 Task: Search one way flight ticket for 5 adults, 1 child, 2 infants in seat and 1 infant on lap in business from Champaign/urbana/savoy: University Of Illinois - Willard Airport to Rock Springs: Southwest Wyoming Regional Airport (rock Springs Sweetwater County Airport) on 8-5-2023. Choice of flights is Delta. Number of bags: 1 carry on bag. Price is upto 86000. Outbound departure time preference is 13:45.
Action: Mouse moved to (268, 259)
Screenshot: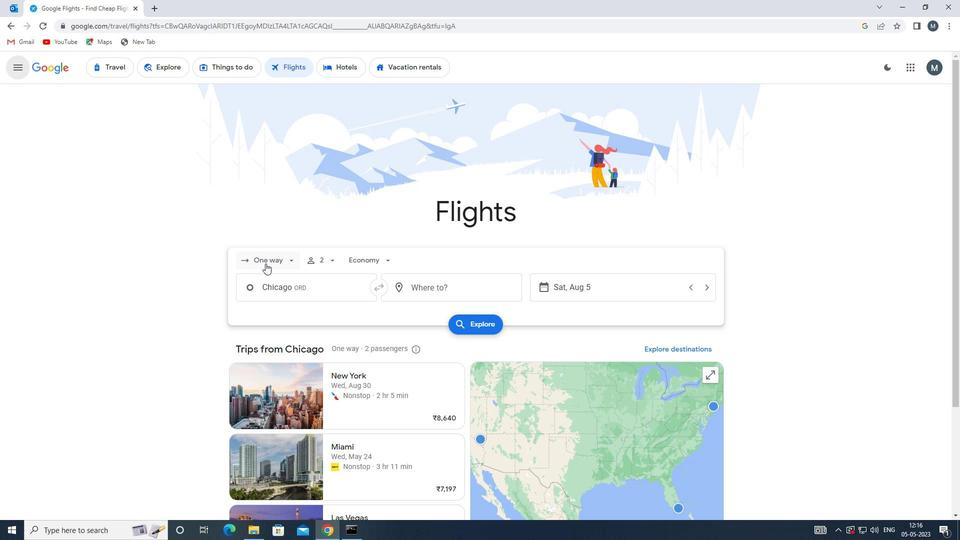 
Action: Mouse pressed left at (268, 259)
Screenshot: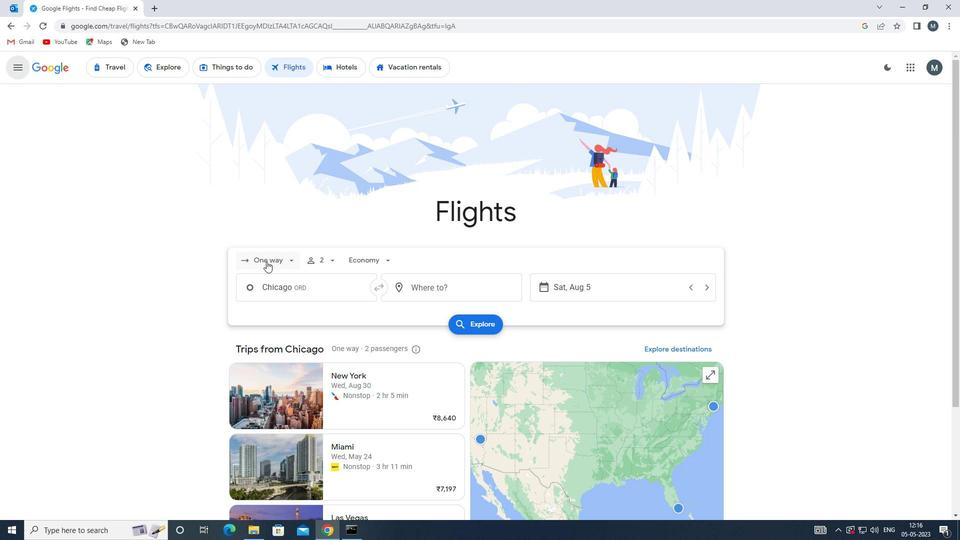 
Action: Mouse moved to (279, 305)
Screenshot: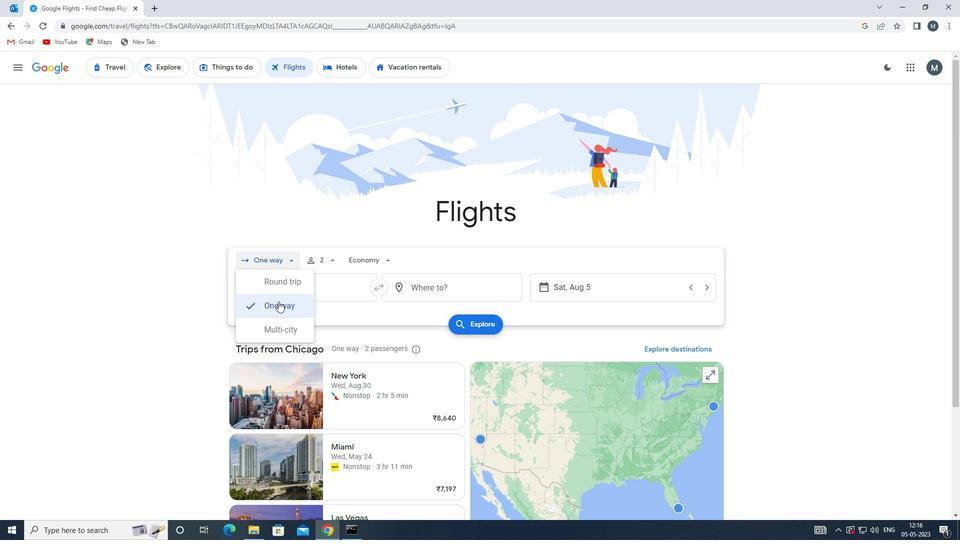 
Action: Mouse pressed left at (279, 305)
Screenshot: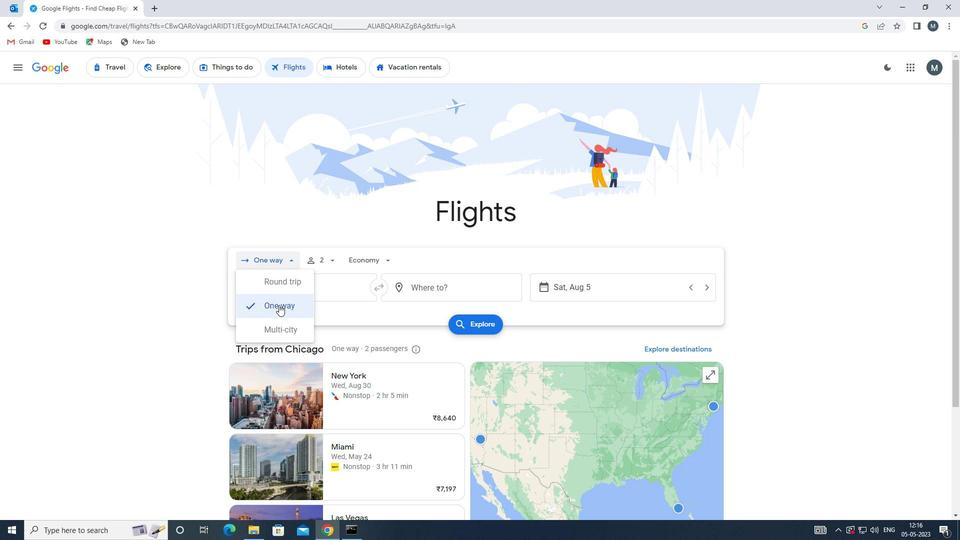 
Action: Mouse moved to (326, 259)
Screenshot: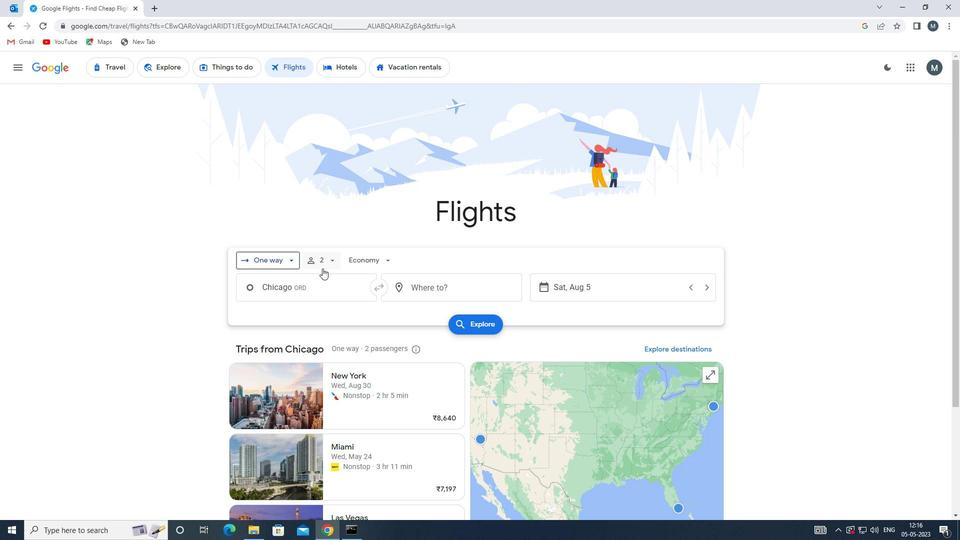 
Action: Mouse pressed left at (326, 259)
Screenshot: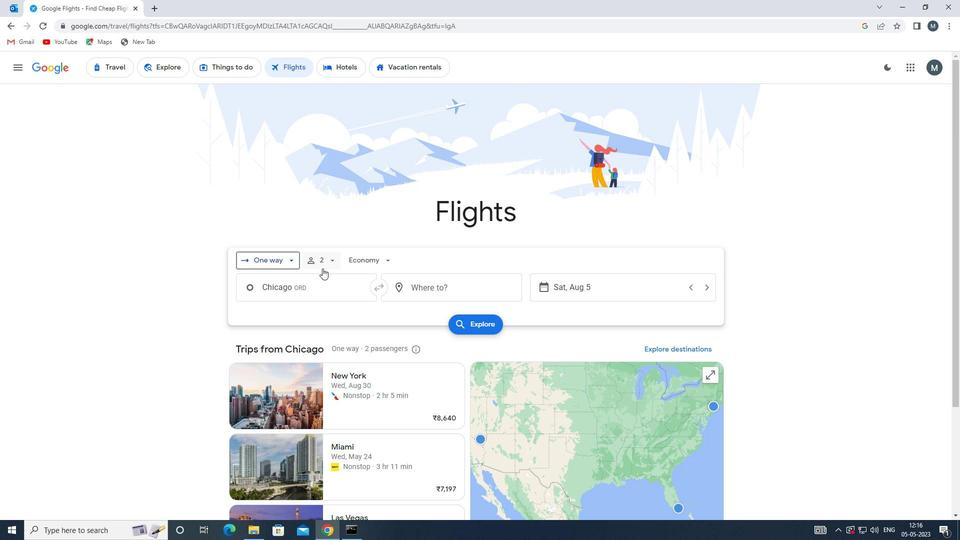 
Action: Mouse moved to (411, 285)
Screenshot: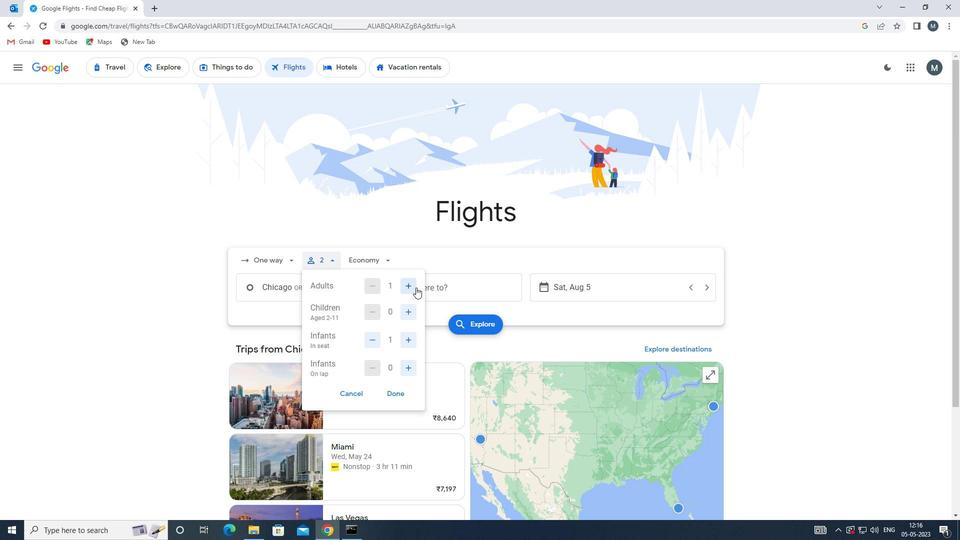 
Action: Mouse pressed left at (411, 285)
Screenshot: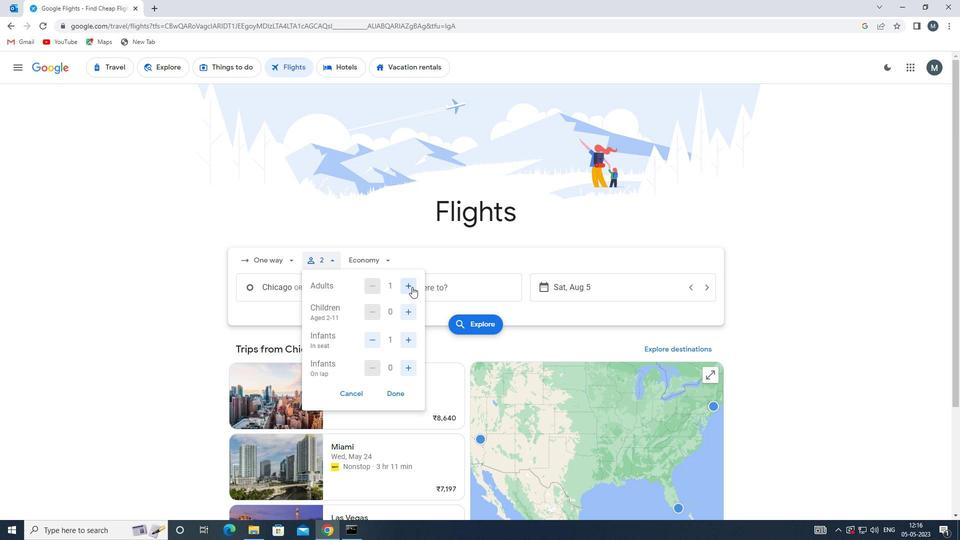 
Action: Mouse pressed left at (411, 285)
Screenshot: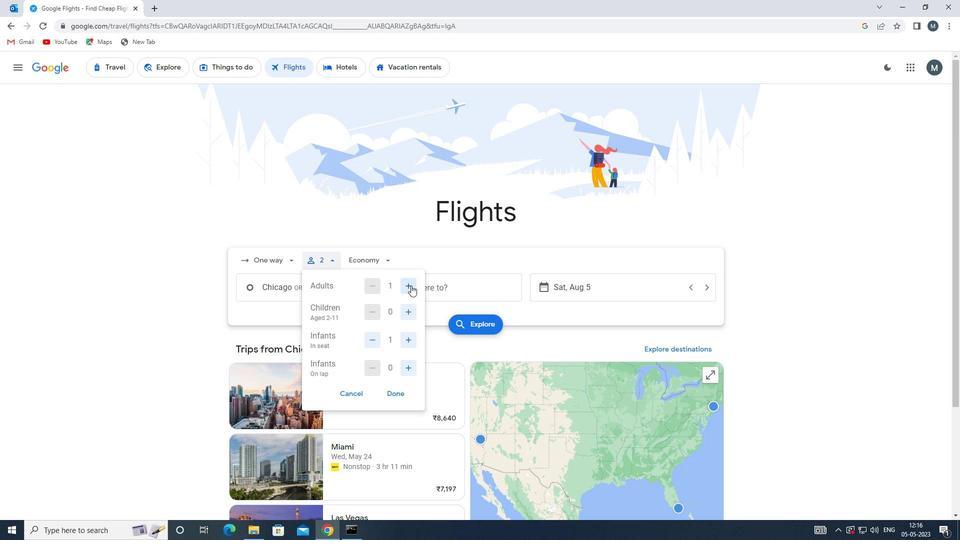 
Action: Mouse pressed left at (411, 285)
Screenshot: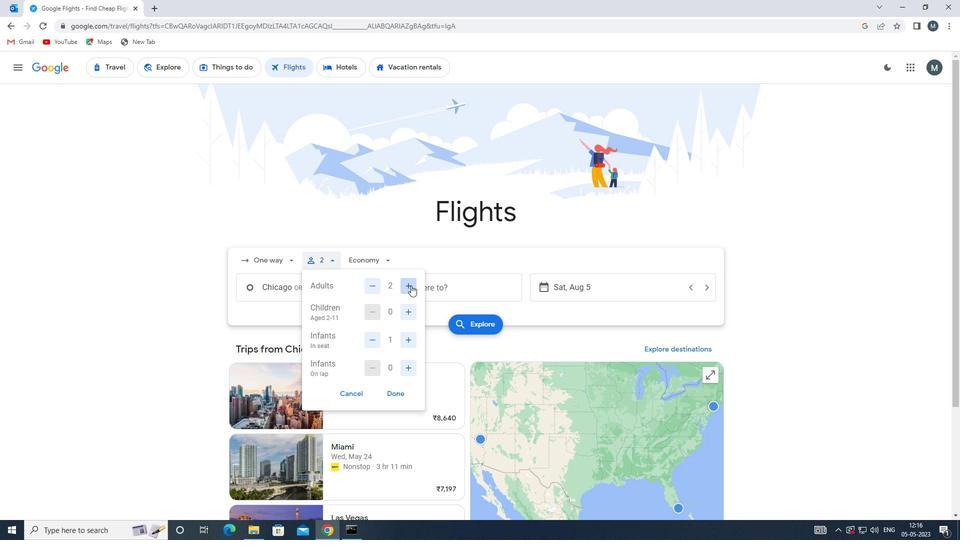 
Action: Mouse pressed left at (411, 285)
Screenshot: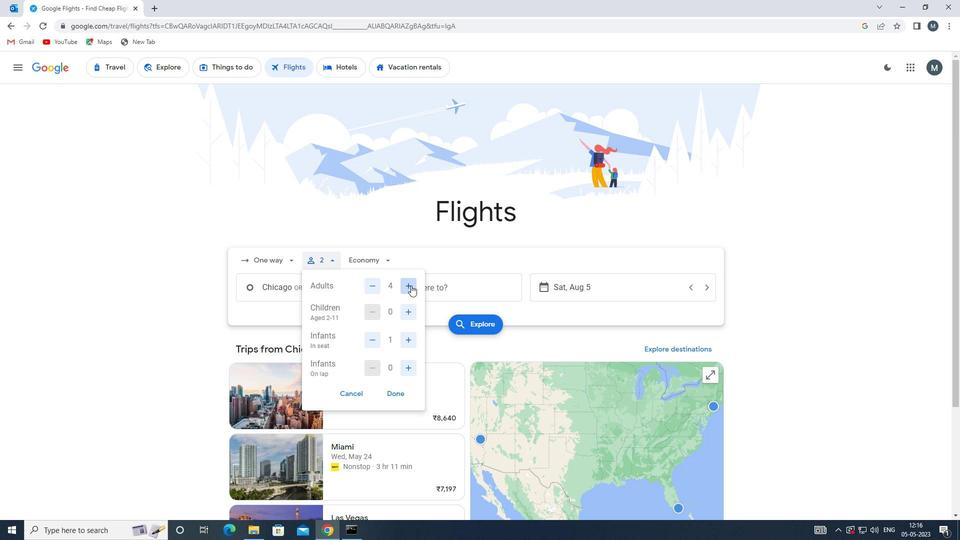 
Action: Mouse moved to (405, 313)
Screenshot: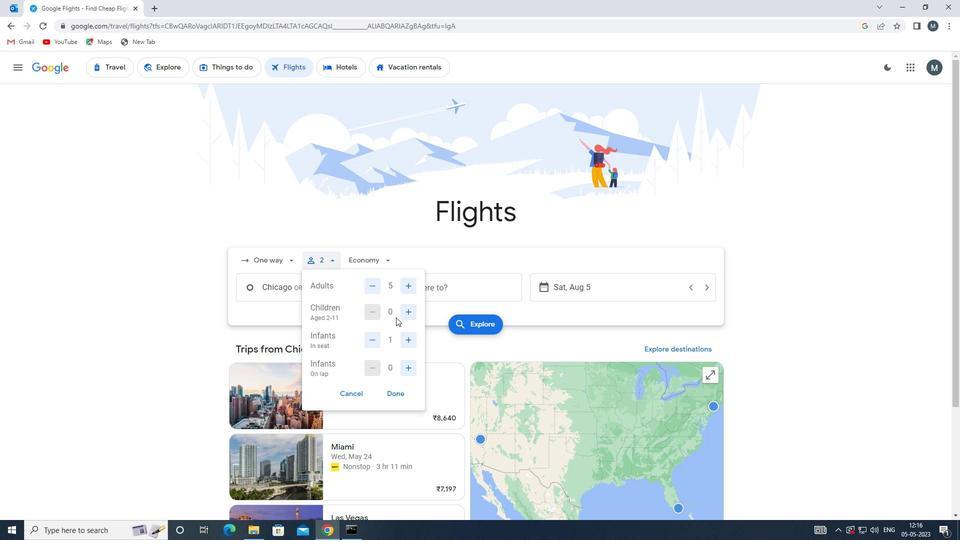 
Action: Mouse pressed left at (405, 313)
Screenshot: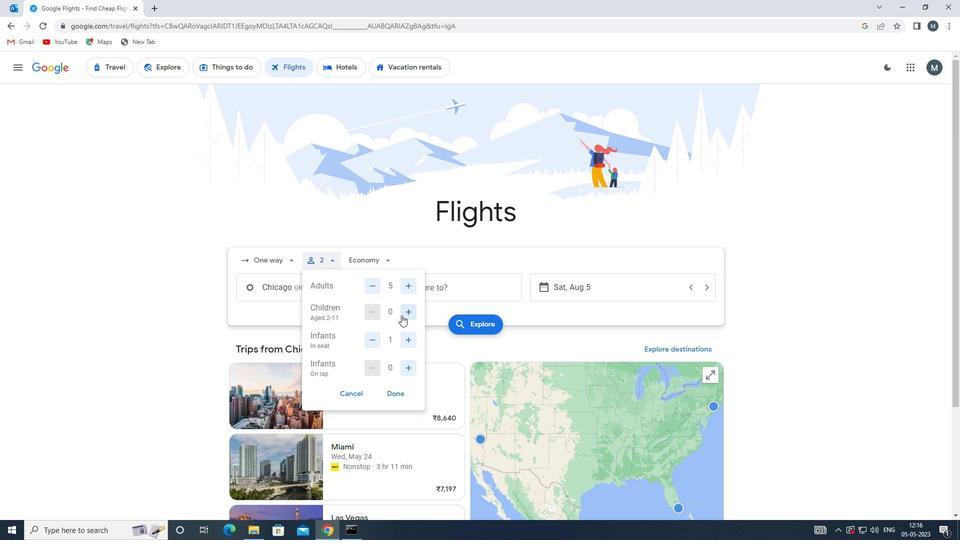 
Action: Mouse moved to (407, 339)
Screenshot: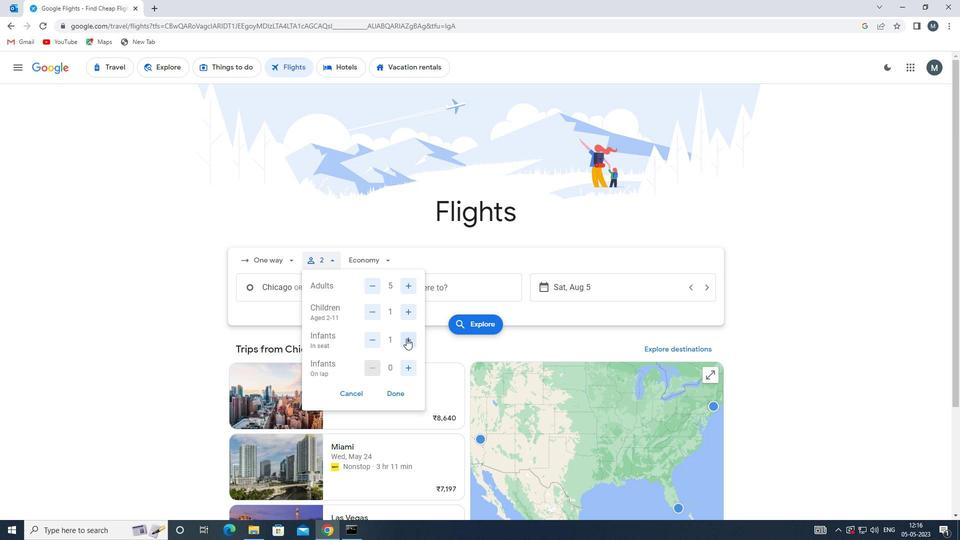 
Action: Mouse pressed left at (407, 339)
Screenshot: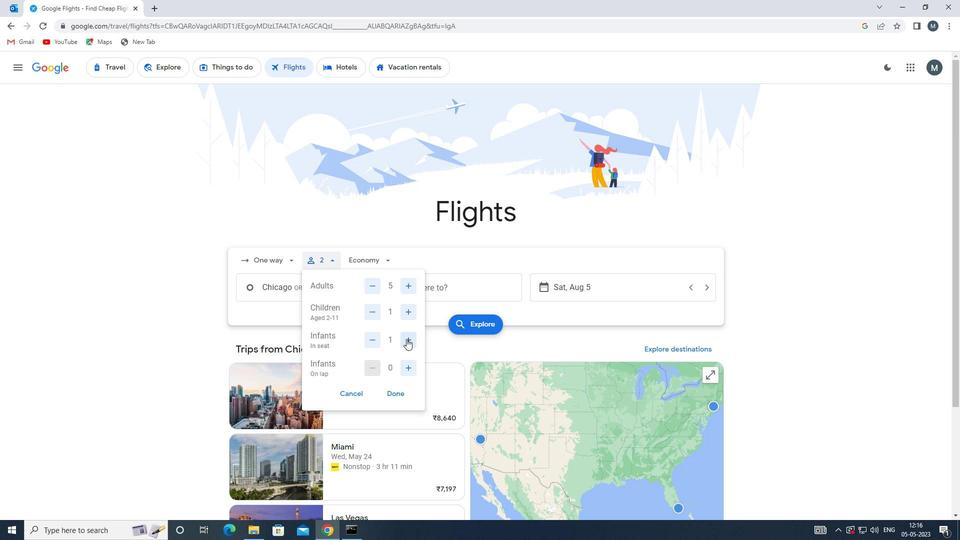 
Action: Mouse moved to (412, 371)
Screenshot: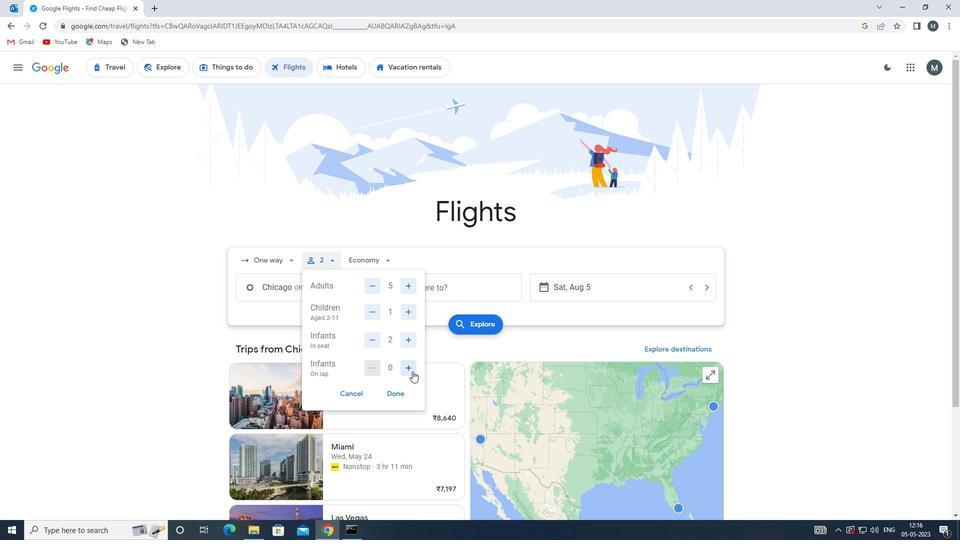 
Action: Mouse pressed left at (412, 371)
Screenshot: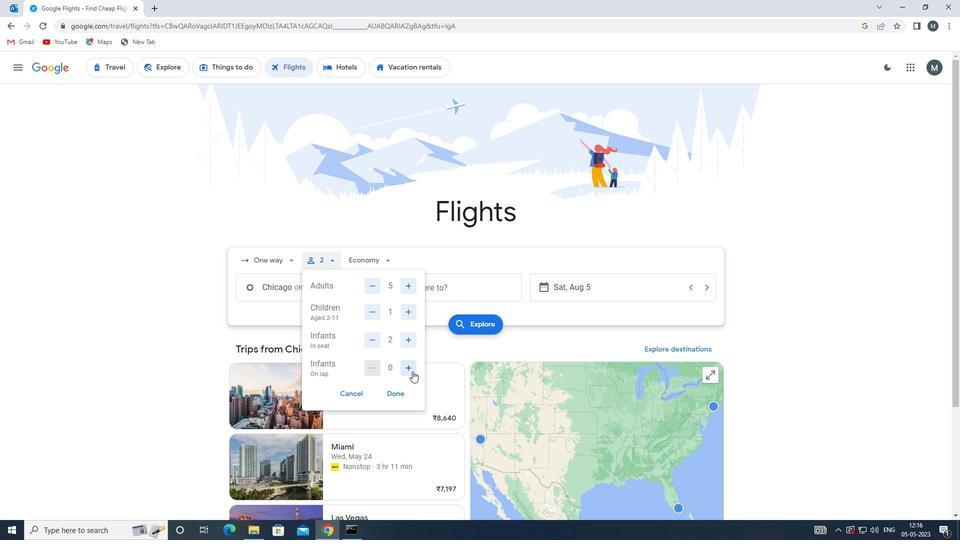 
Action: Mouse moved to (406, 392)
Screenshot: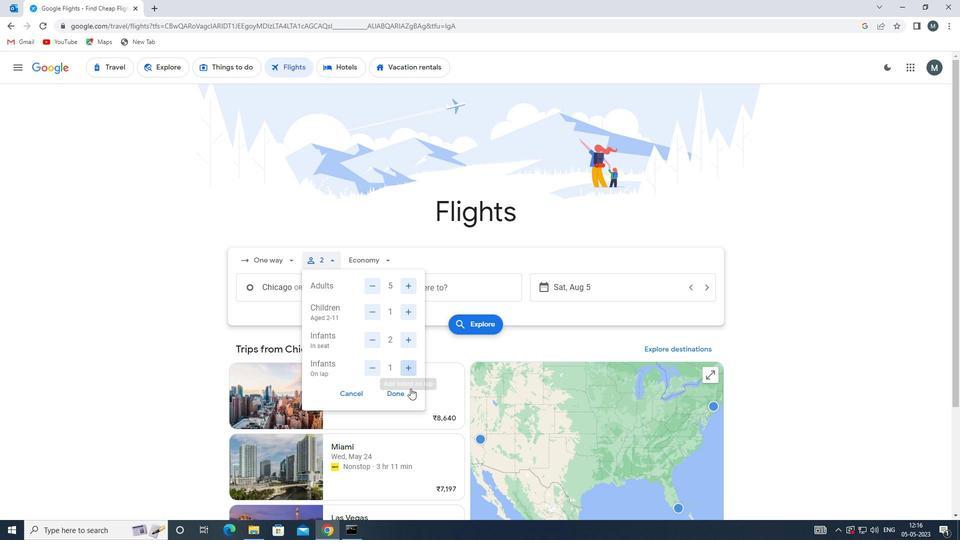 
Action: Mouse pressed left at (406, 392)
Screenshot: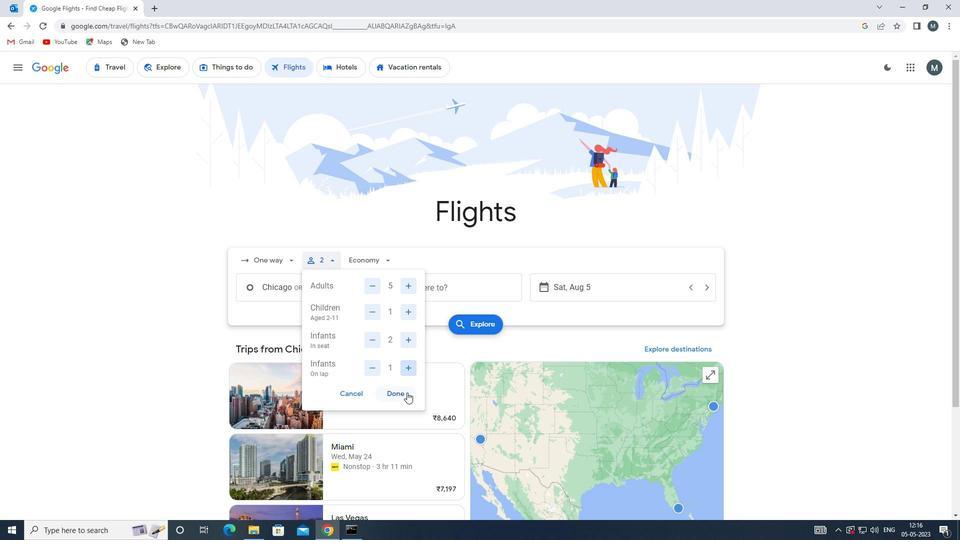 
Action: Mouse moved to (386, 264)
Screenshot: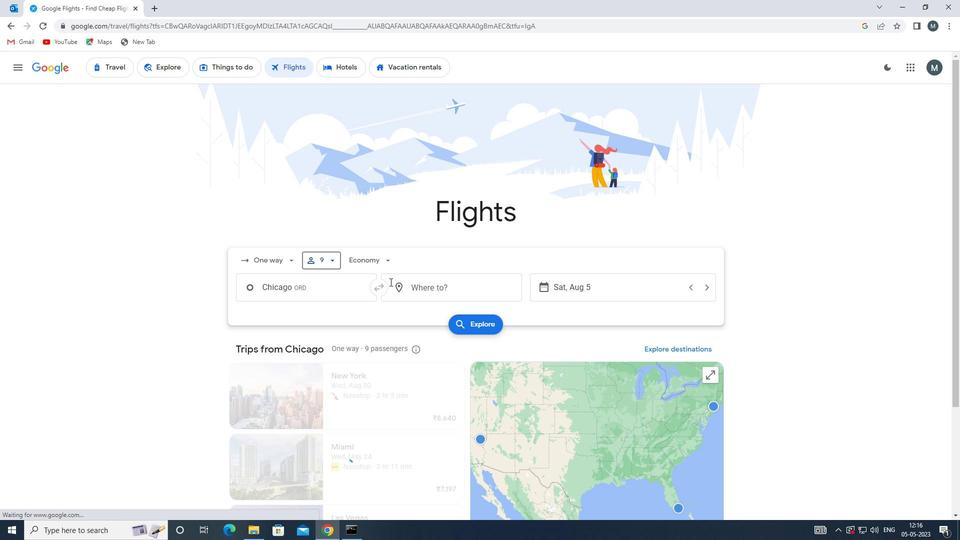
Action: Mouse pressed left at (386, 264)
Screenshot: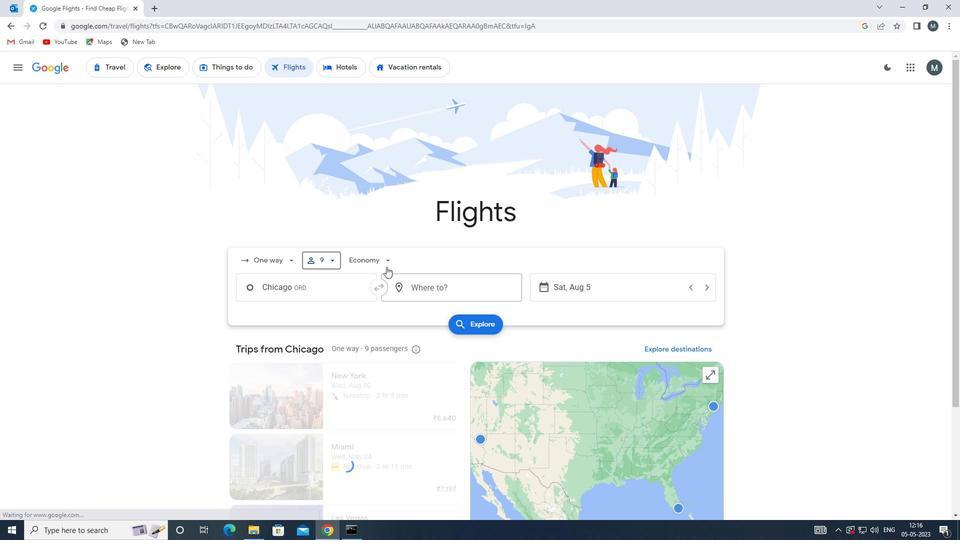 
Action: Mouse moved to (386, 325)
Screenshot: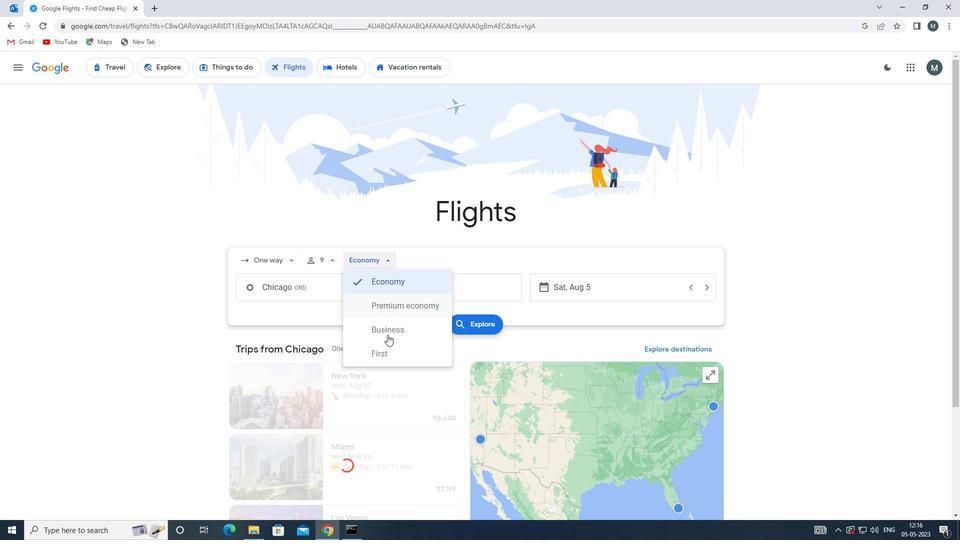
Action: Mouse pressed left at (386, 325)
Screenshot: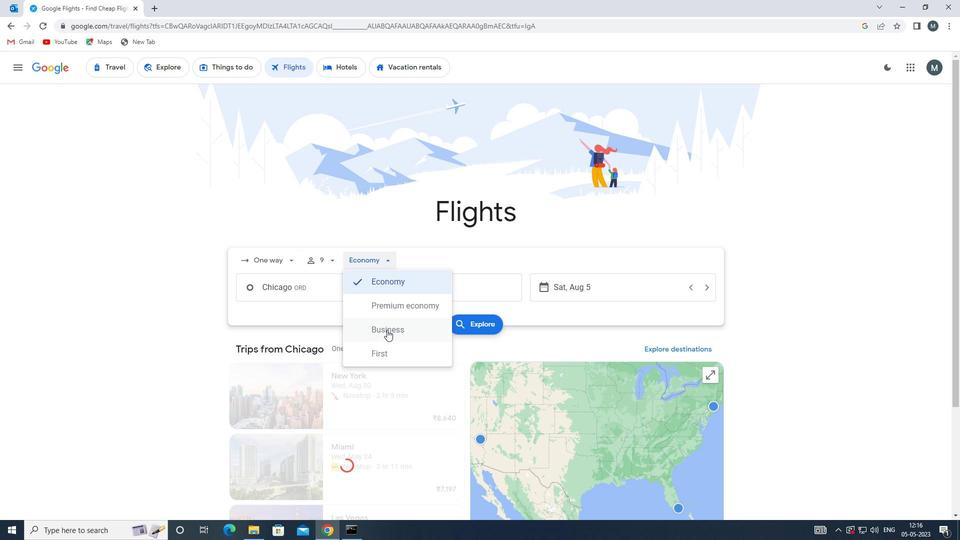 
Action: Mouse moved to (299, 295)
Screenshot: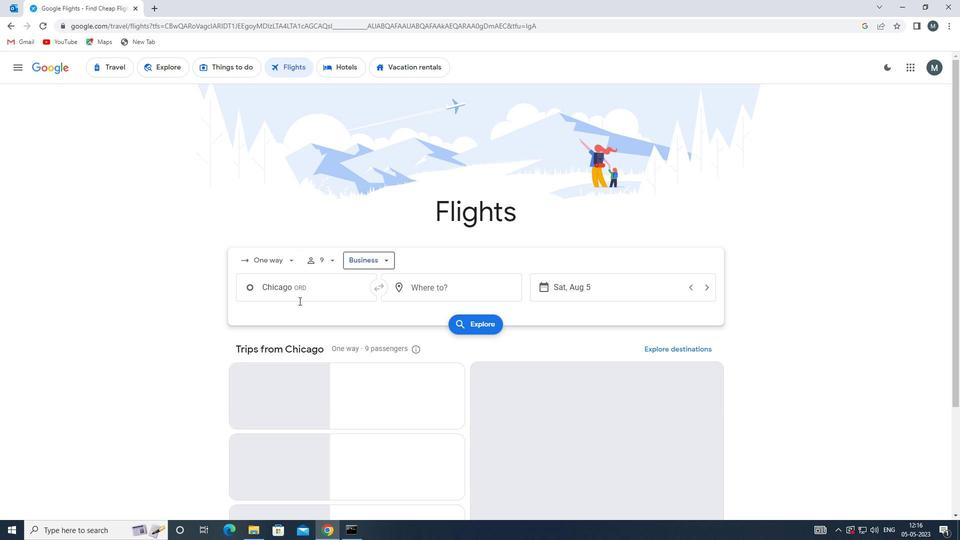 
Action: Mouse pressed left at (299, 295)
Screenshot: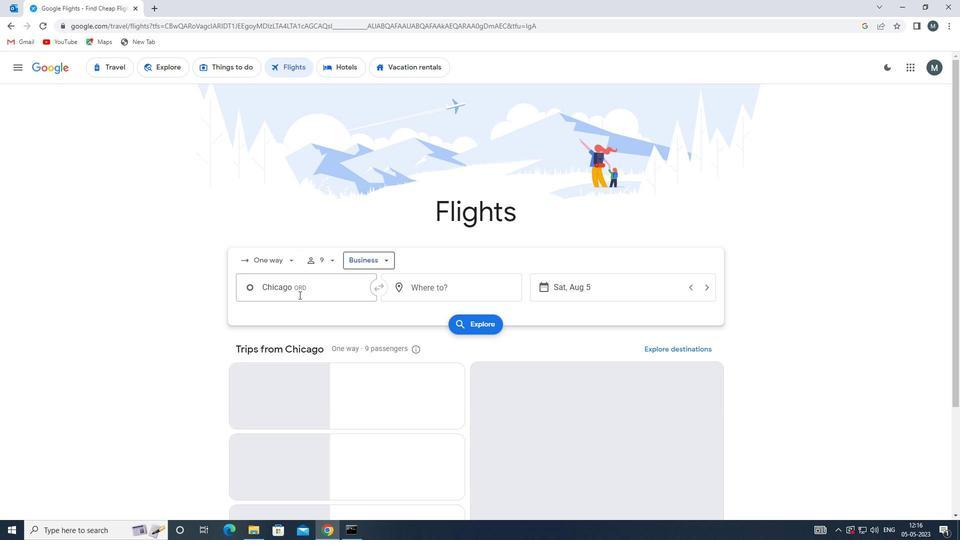 
Action: Mouse moved to (299, 295)
Screenshot: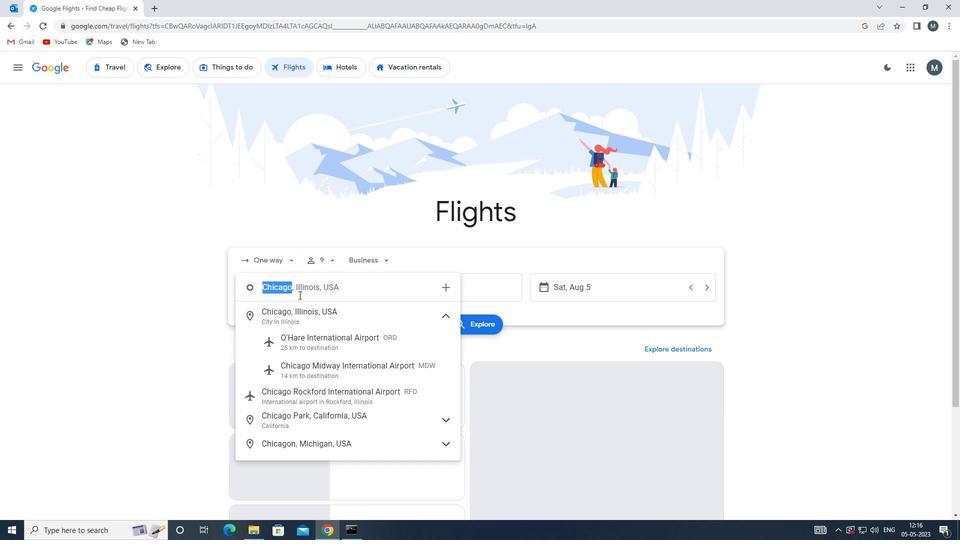 
Action: Key pressed opr<Key.backspace><Key.backspace>rd
Screenshot: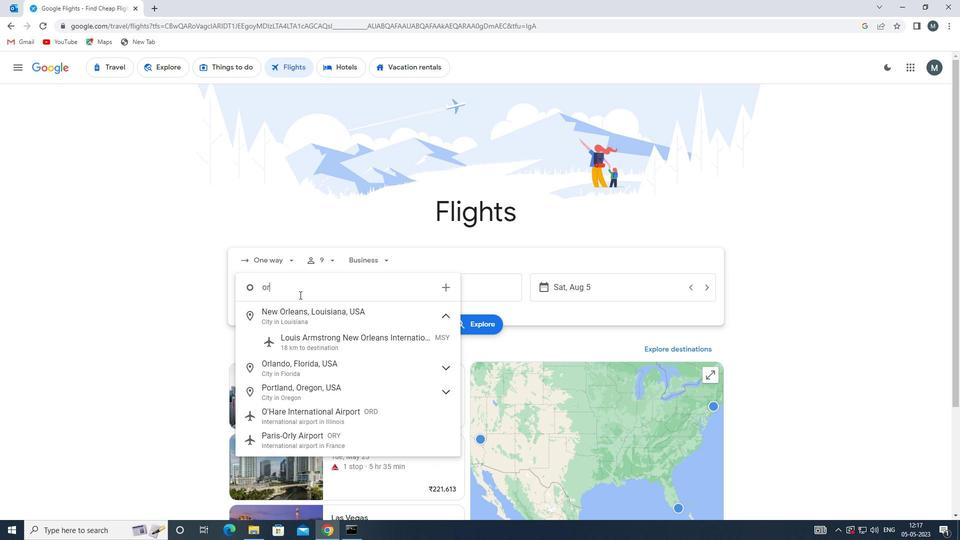 
Action: Mouse moved to (313, 314)
Screenshot: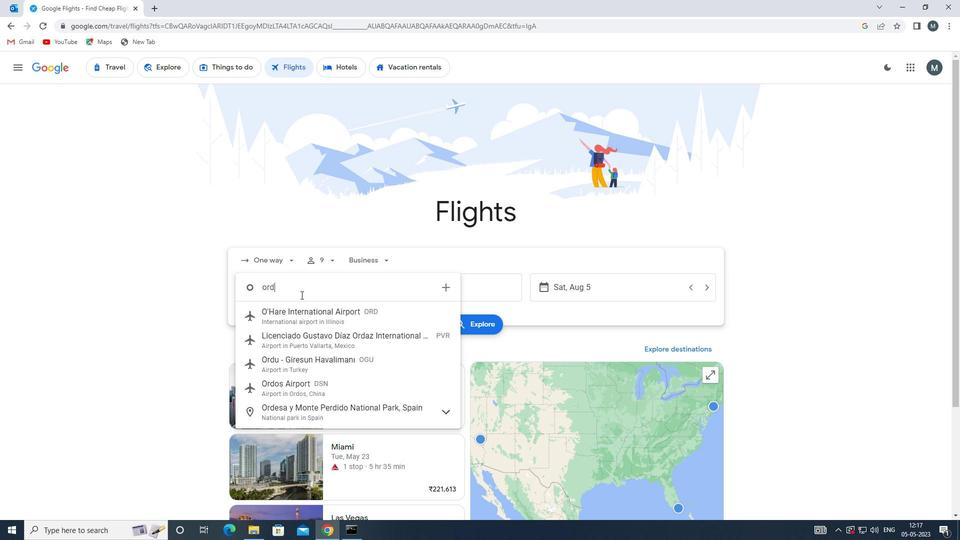 
Action: Mouse pressed left at (313, 314)
Screenshot: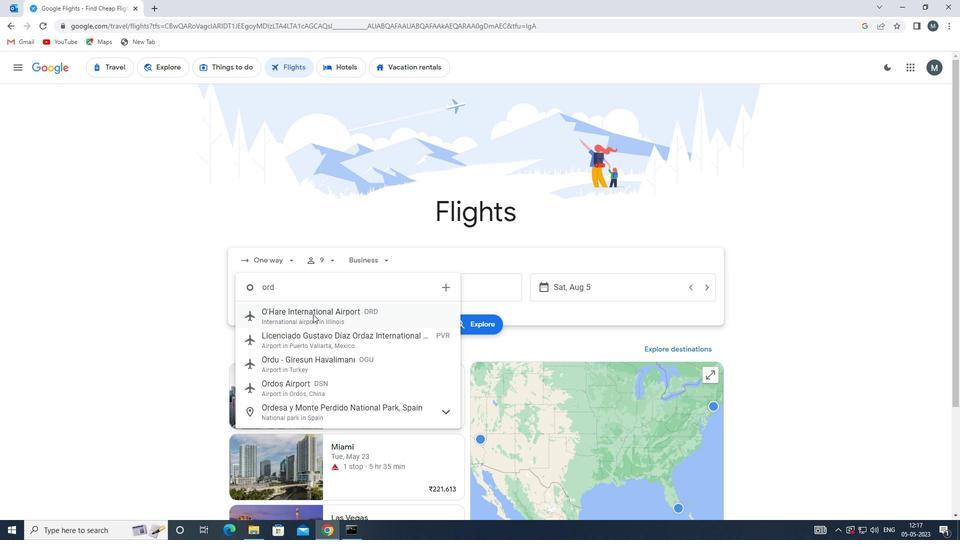 
Action: Mouse moved to (425, 289)
Screenshot: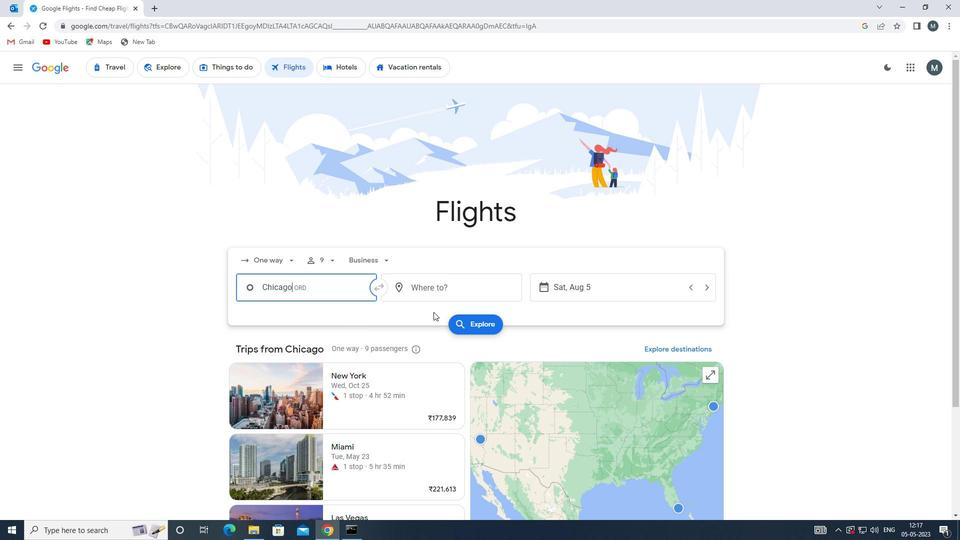 
Action: Mouse pressed left at (425, 289)
Screenshot: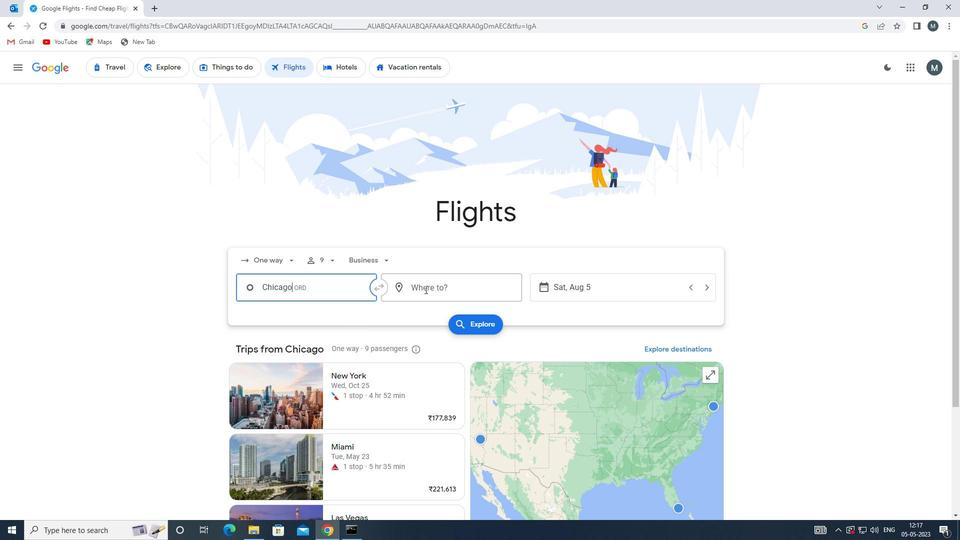 
Action: Mouse moved to (425, 289)
Screenshot: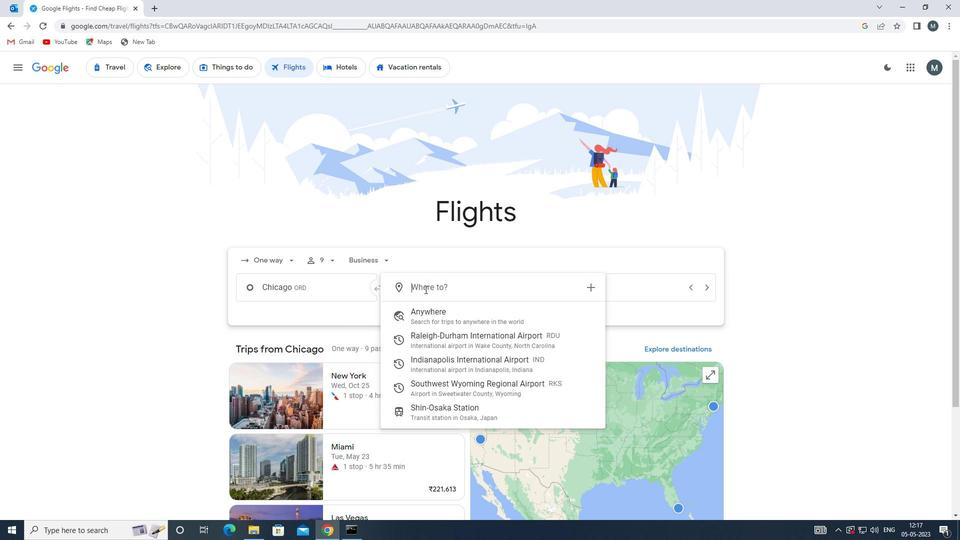 
Action: Key pressed r
Screenshot: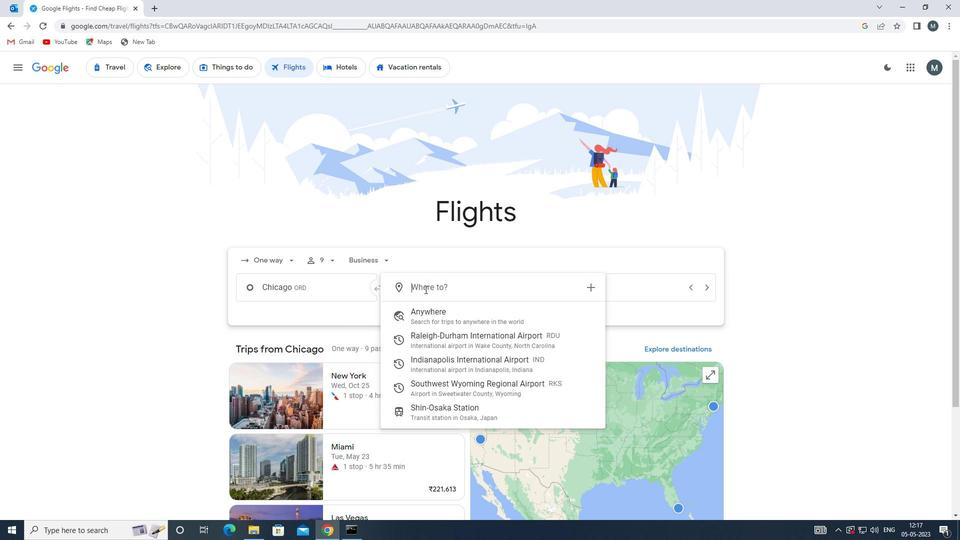 
Action: Mouse moved to (423, 290)
Screenshot: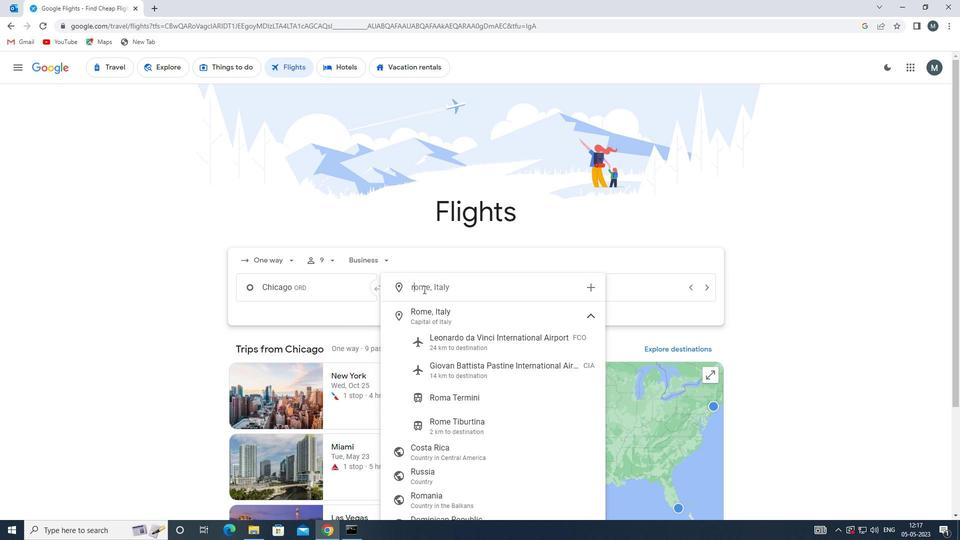 
Action: Key pressed k
Screenshot: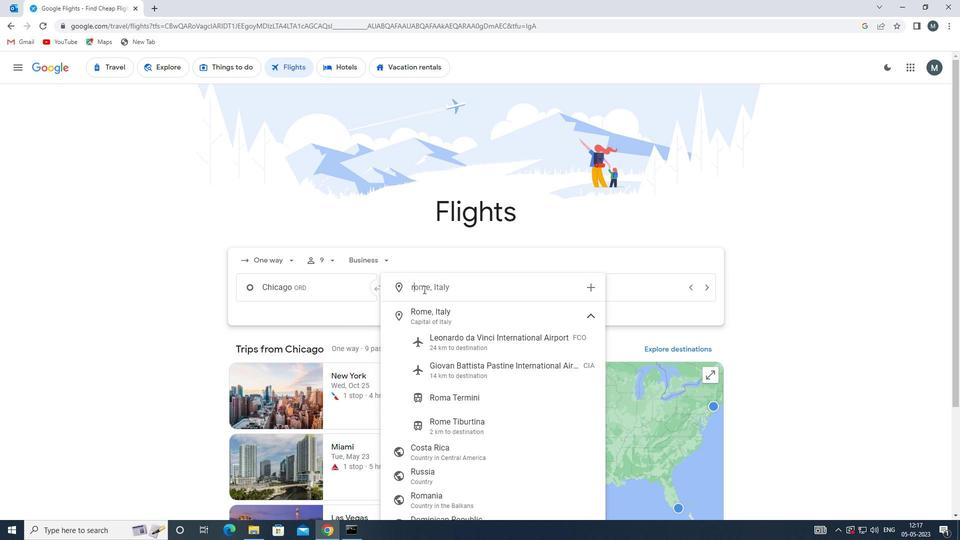 
Action: Mouse moved to (421, 291)
Screenshot: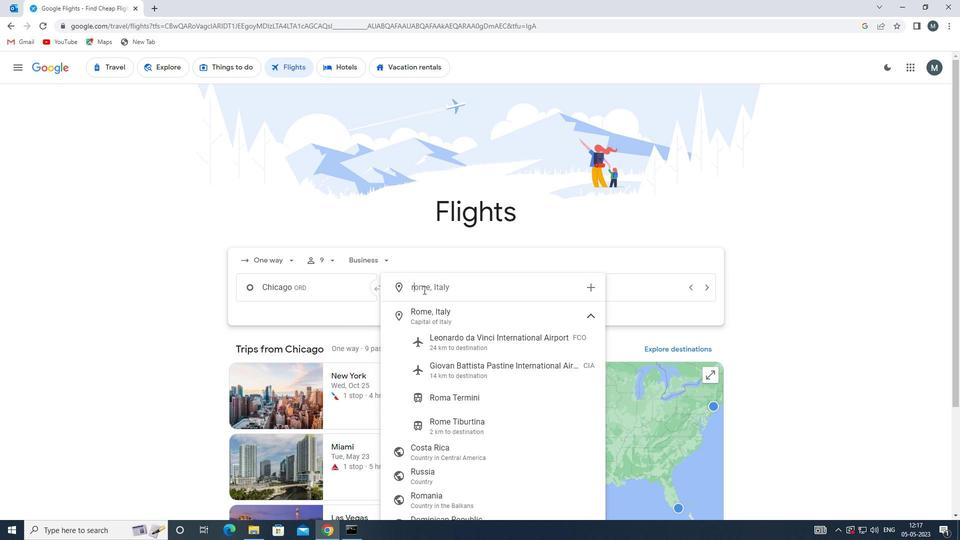
Action: Key pressed s
Screenshot: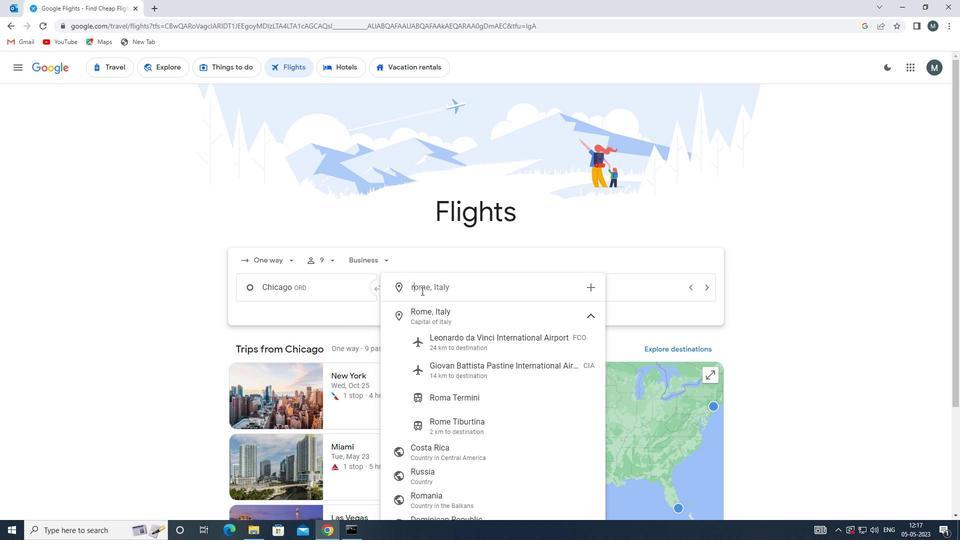 
Action: Mouse moved to (462, 315)
Screenshot: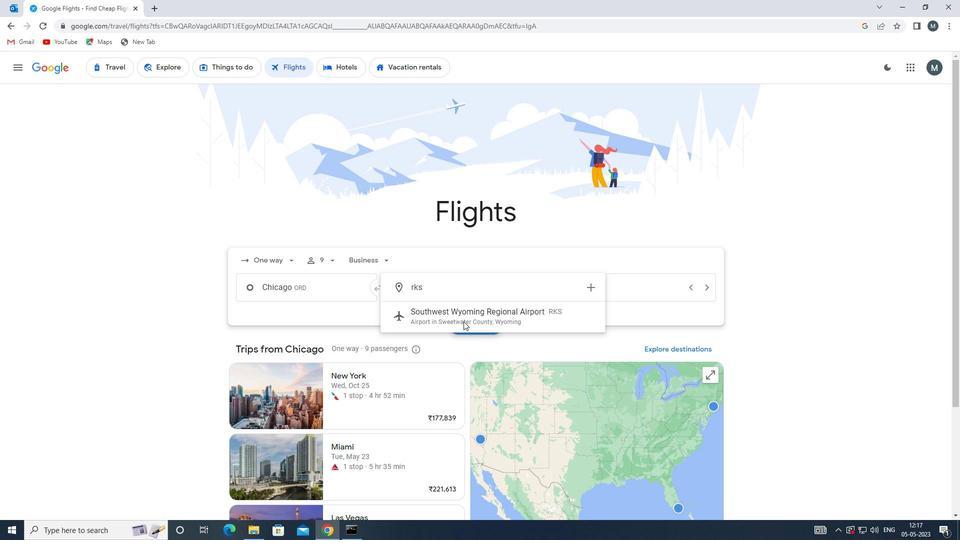 
Action: Mouse pressed left at (462, 315)
Screenshot: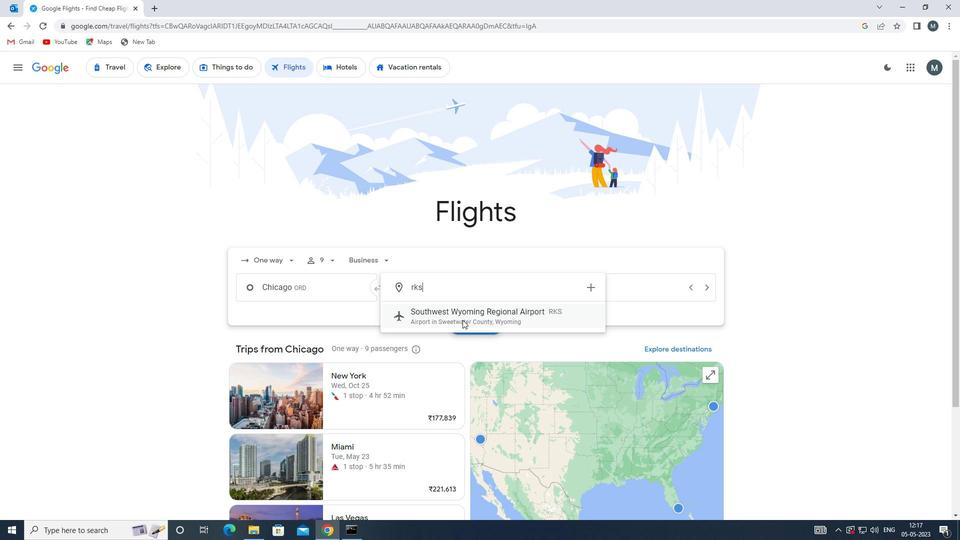 
Action: Mouse moved to (553, 290)
Screenshot: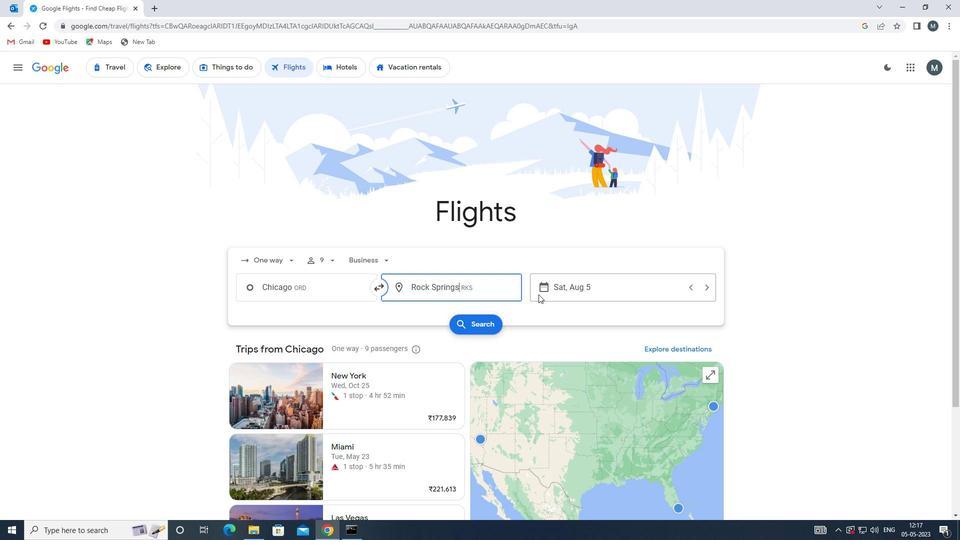 
Action: Mouse pressed left at (553, 290)
Screenshot: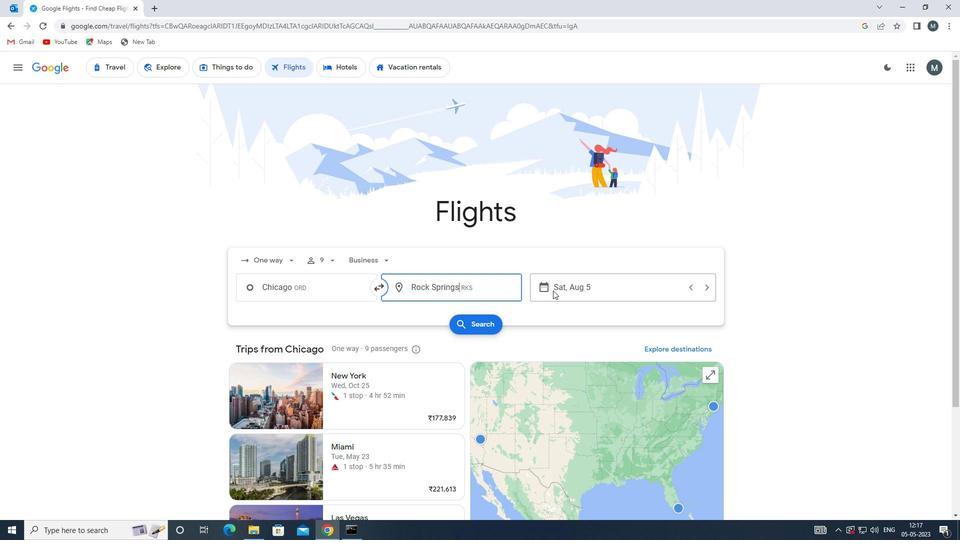 
Action: Mouse moved to (503, 337)
Screenshot: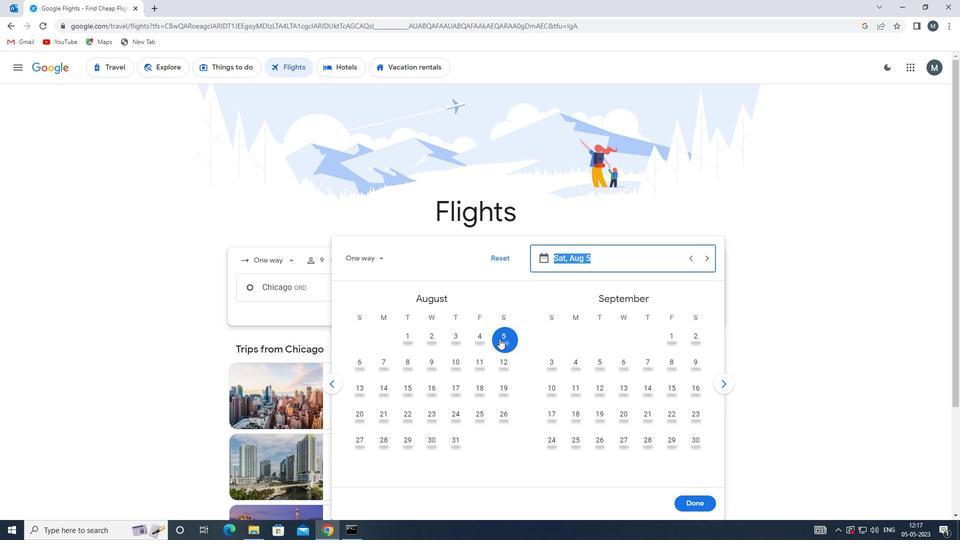 
Action: Mouse pressed left at (503, 337)
Screenshot: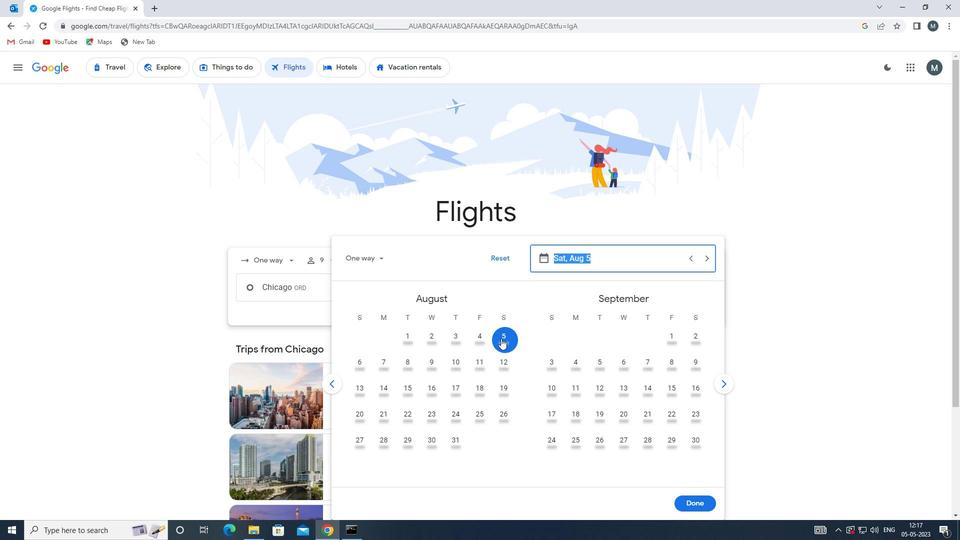 
Action: Mouse moved to (700, 505)
Screenshot: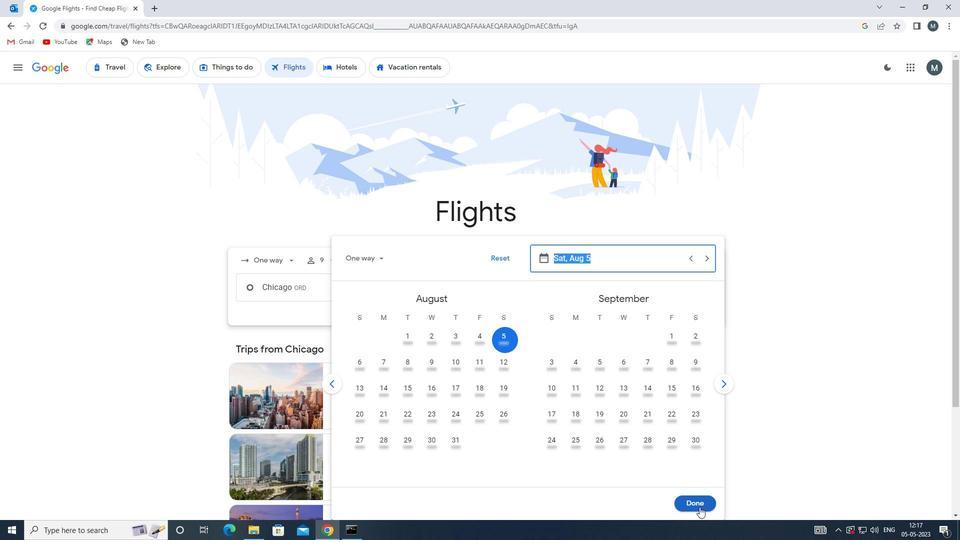 
Action: Mouse pressed left at (700, 505)
Screenshot: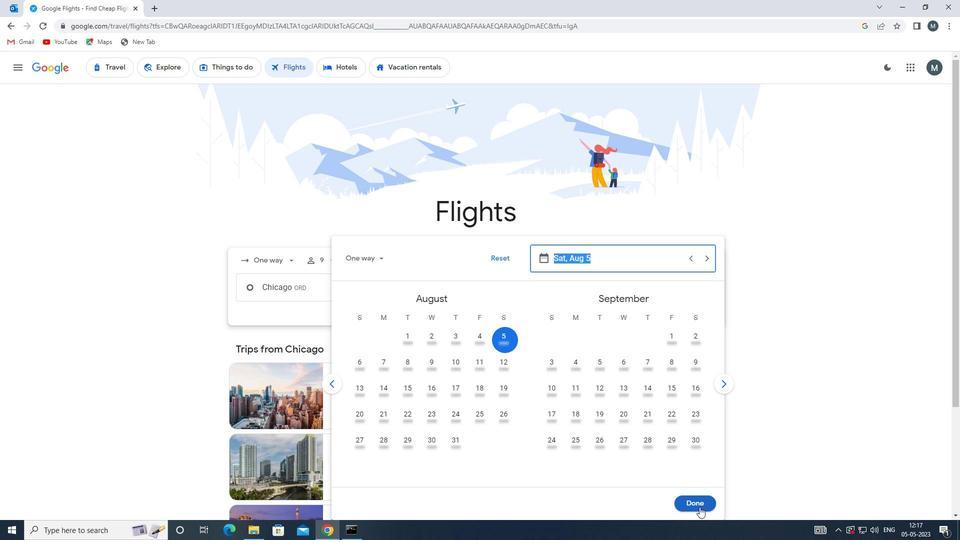 
Action: Mouse moved to (474, 323)
Screenshot: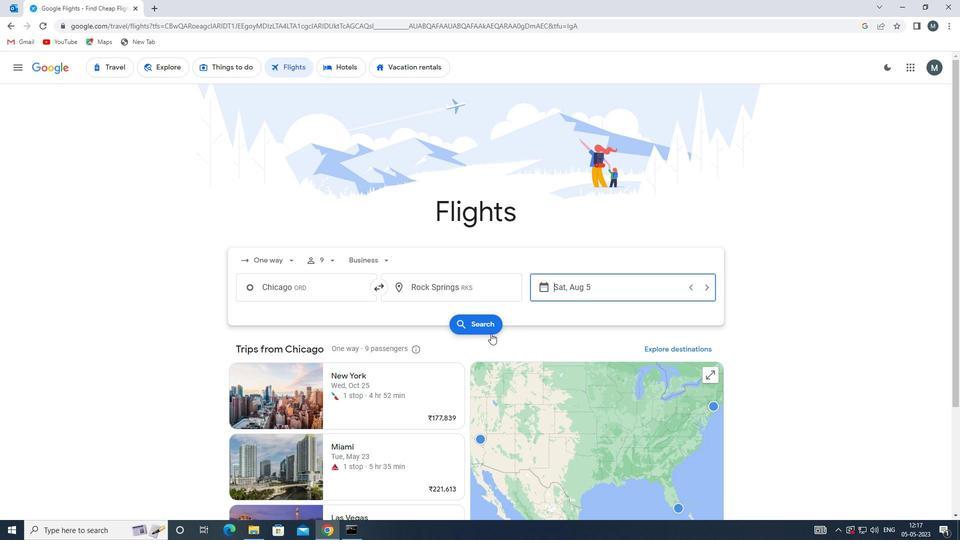 
Action: Mouse pressed left at (474, 323)
Screenshot: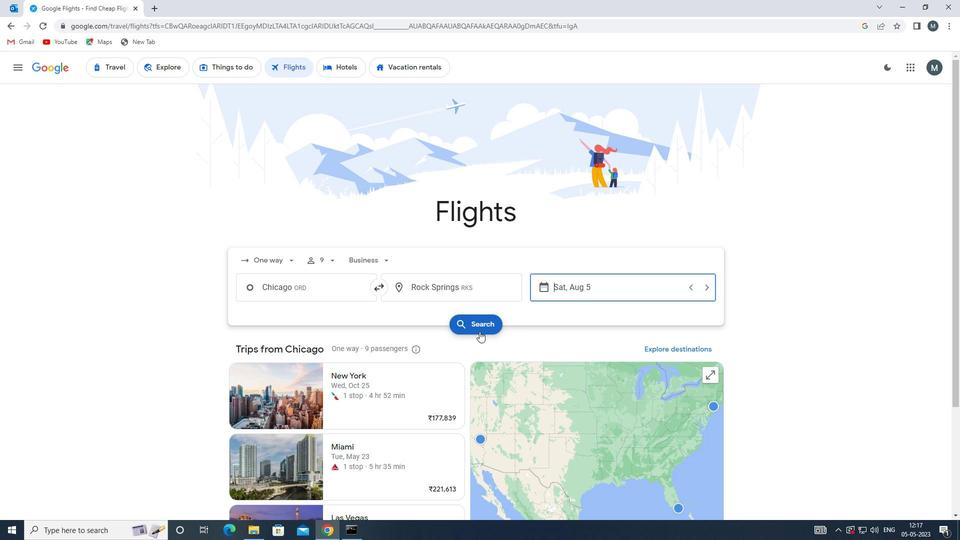 
Action: Mouse moved to (269, 156)
Screenshot: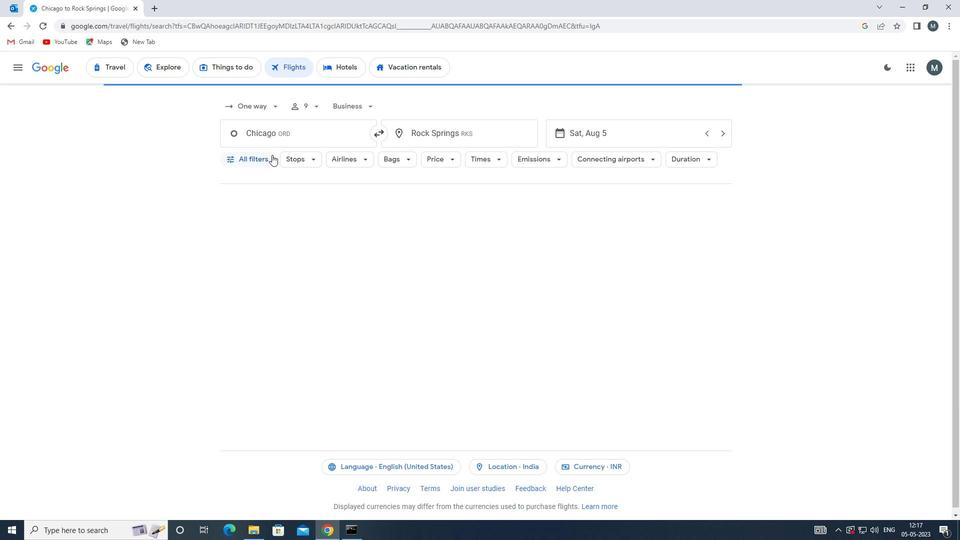 
Action: Mouse pressed left at (269, 156)
Screenshot: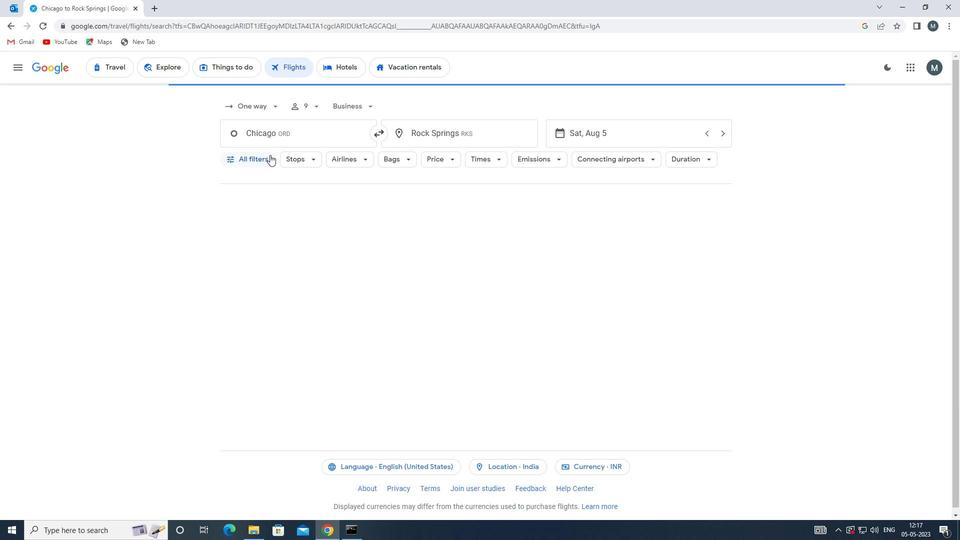 
Action: Mouse moved to (298, 286)
Screenshot: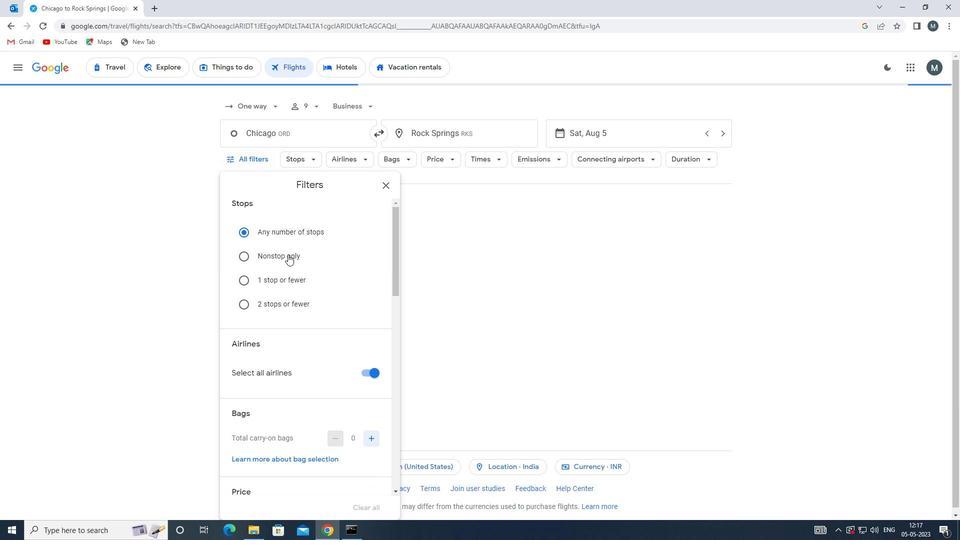
Action: Mouse scrolled (298, 285) with delta (0, 0)
Screenshot: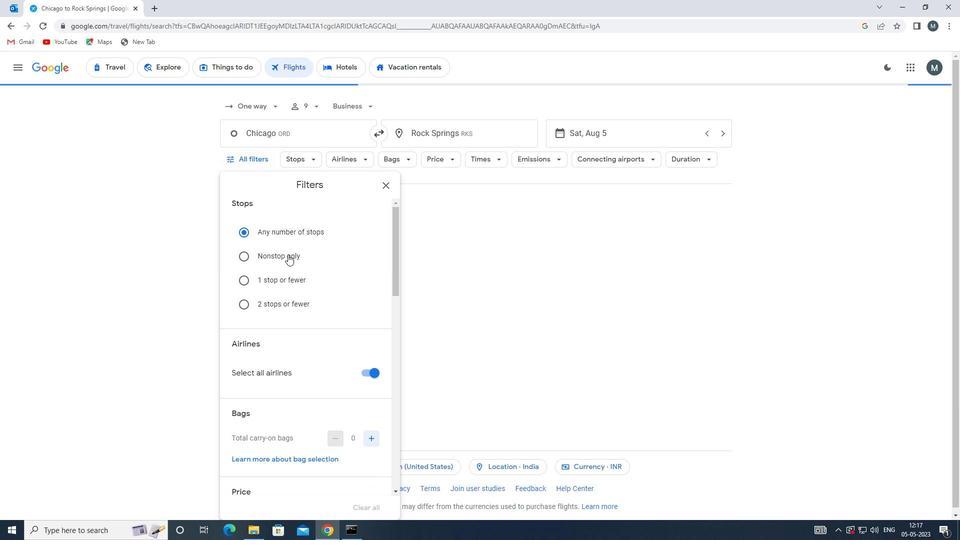 
Action: Mouse moved to (298, 287)
Screenshot: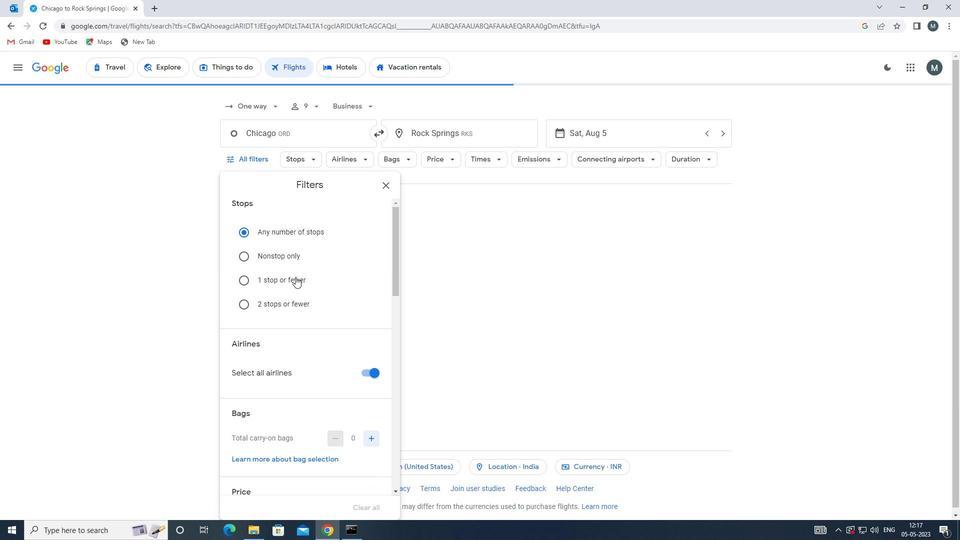 
Action: Mouse scrolled (298, 286) with delta (0, 0)
Screenshot: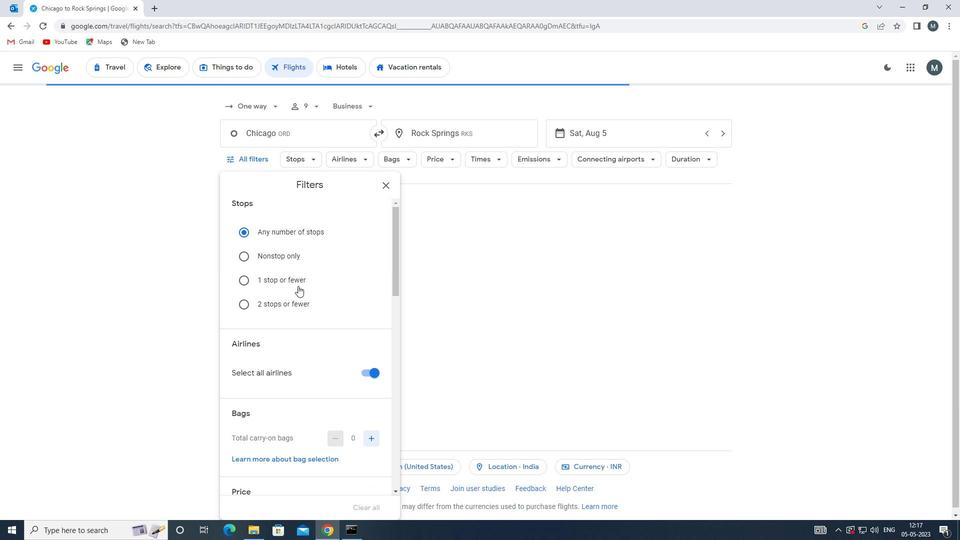 
Action: Mouse moved to (373, 271)
Screenshot: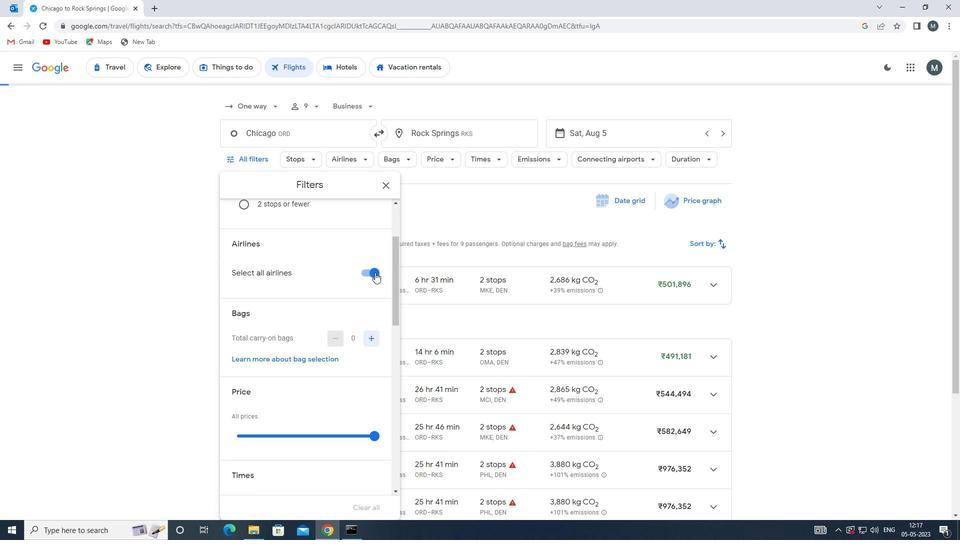 
Action: Mouse pressed left at (373, 271)
Screenshot: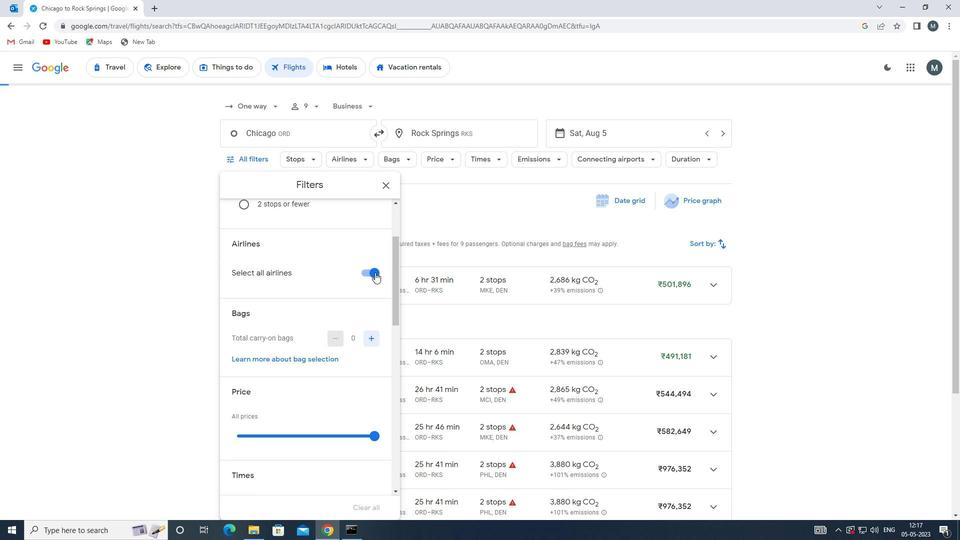 
Action: Mouse moved to (308, 306)
Screenshot: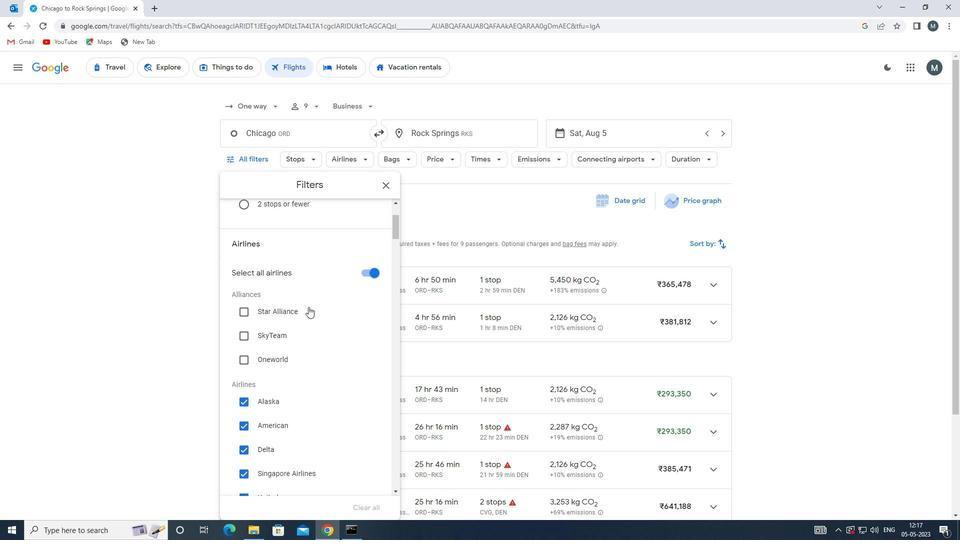 
Action: Mouse scrolled (308, 305) with delta (0, 0)
Screenshot: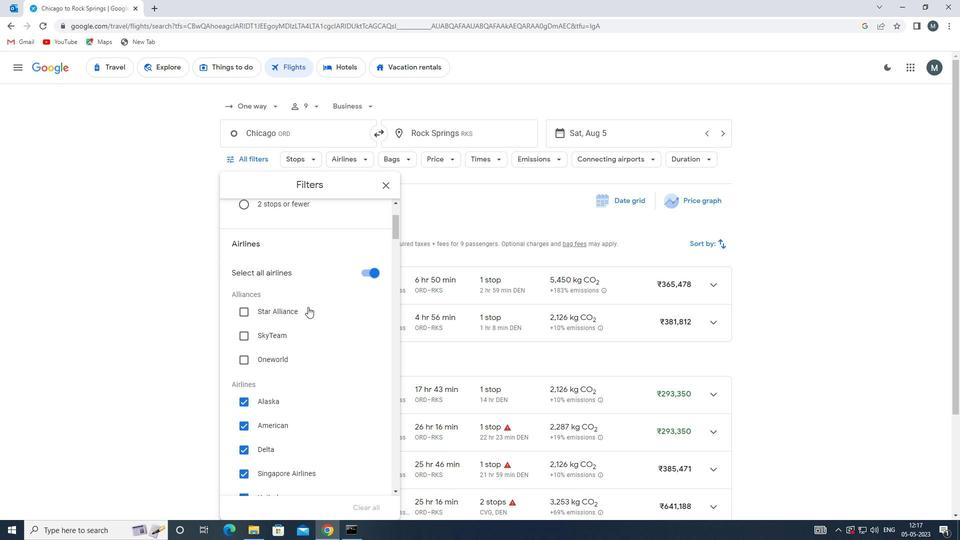 
Action: Mouse scrolled (308, 305) with delta (0, 0)
Screenshot: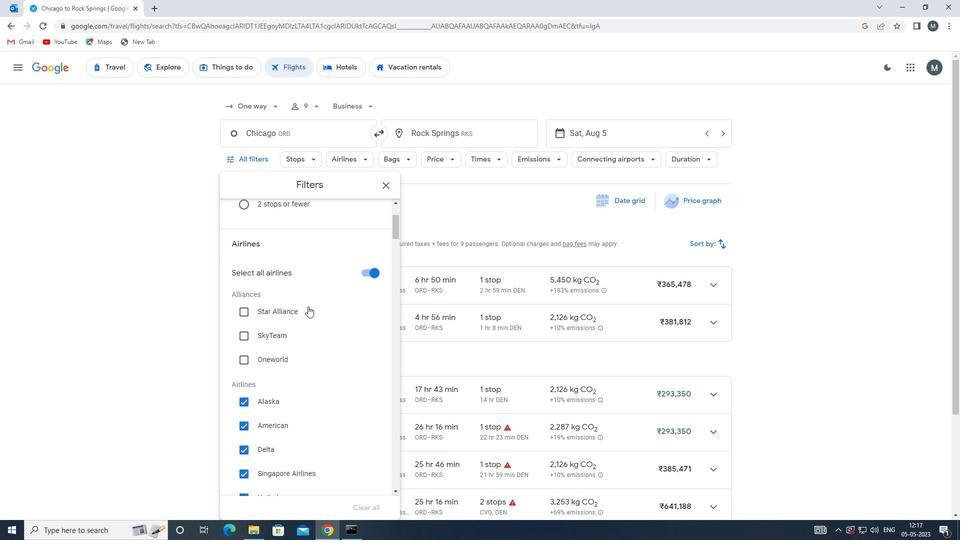 
Action: Mouse scrolled (308, 306) with delta (0, 0)
Screenshot: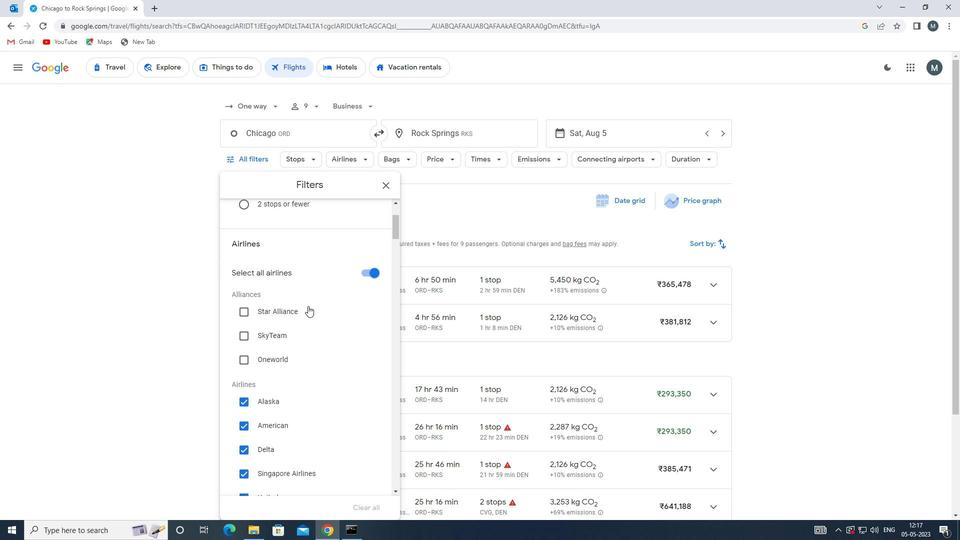 
Action: Mouse moved to (308, 304)
Screenshot: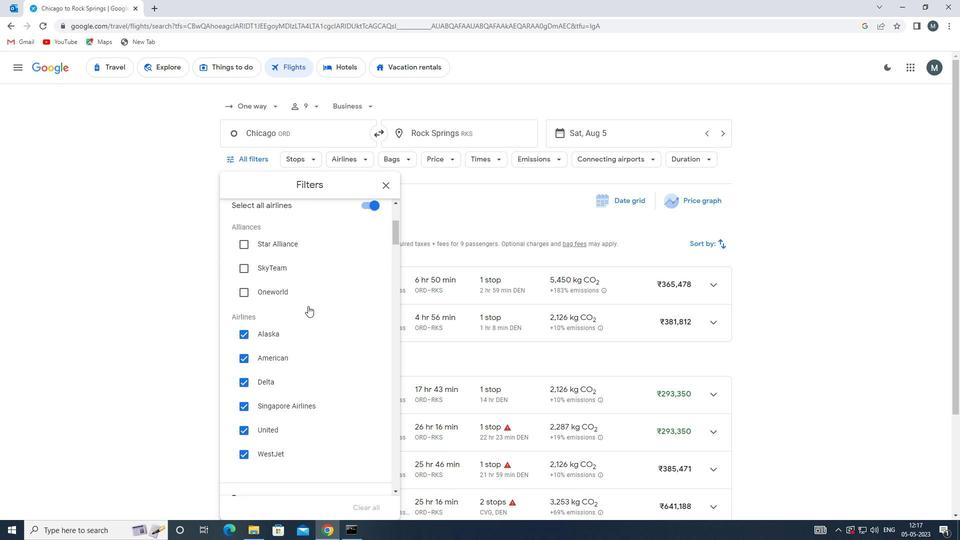 
Action: Mouse scrolled (308, 305) with delta (0, 0)
Screenshot: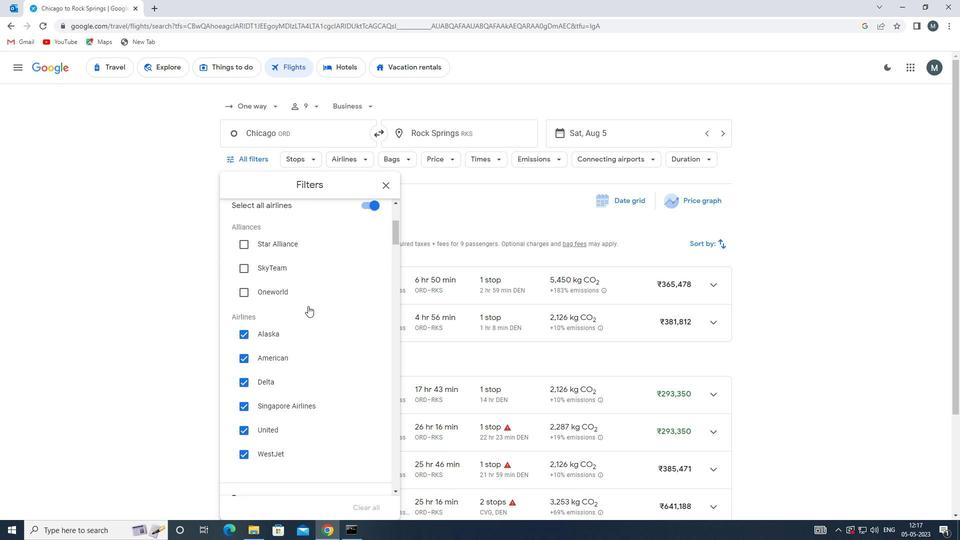 
Action: Mouse moved to (307, 303)
Screenshot: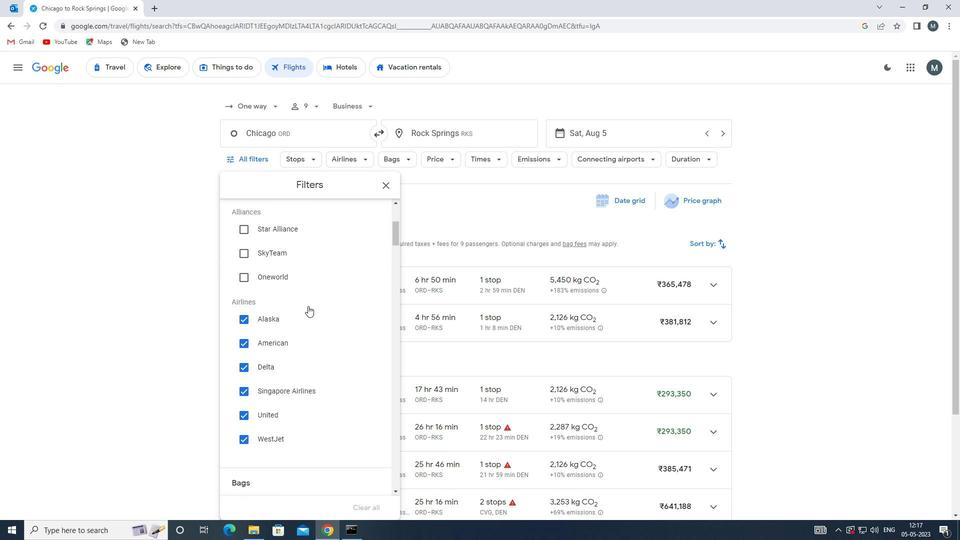 
Action: Mouse scrolled (307, 304) with delta (0, 0)
Screenshot: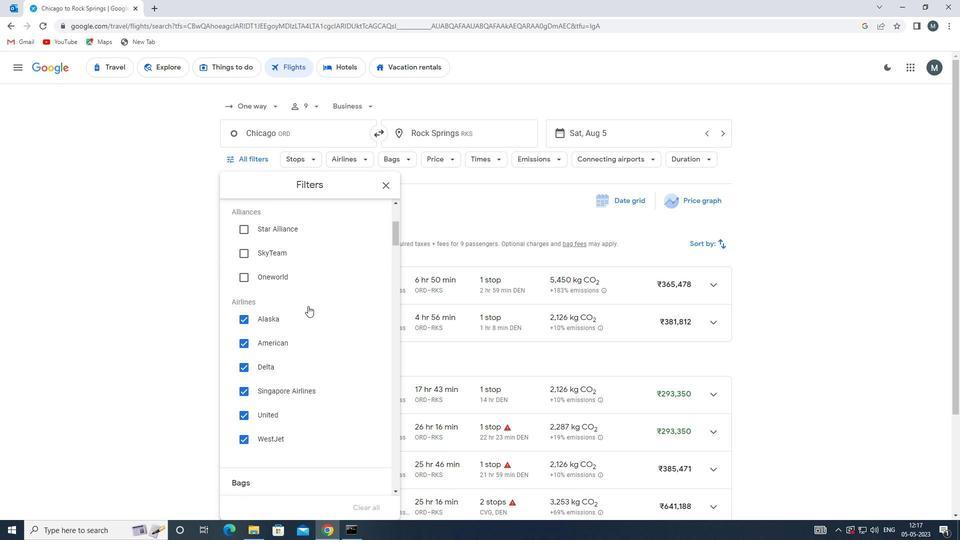 
Action: Mouse moved to (368, 321)
Screenshot: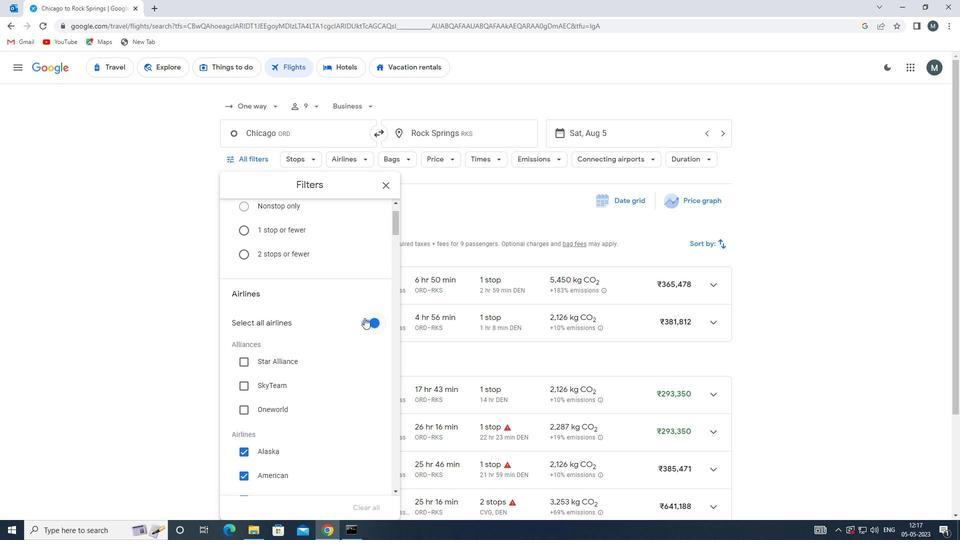 
Action: Mouse pressed left at (368, 321)
Screenshot: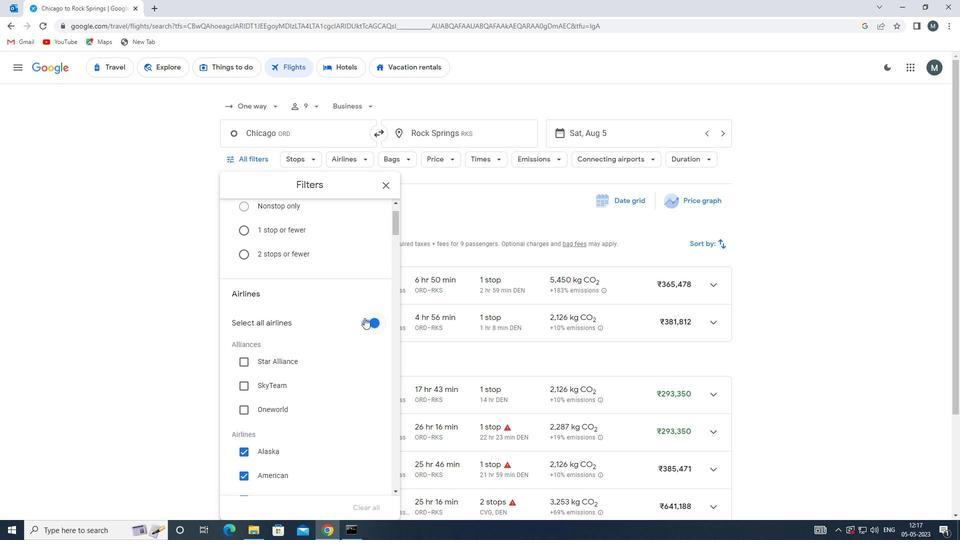 
Action: Mouse moved to (283, 332)
Screenshot: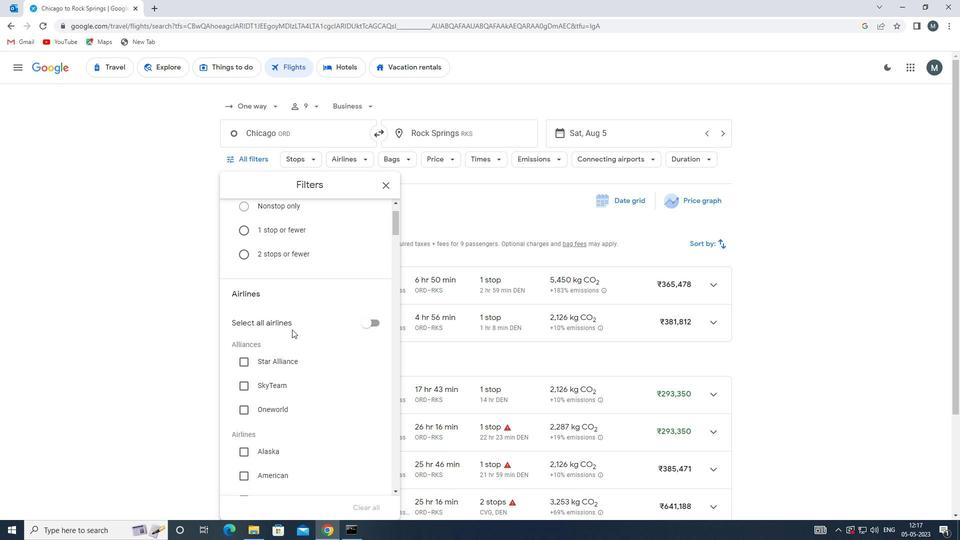 
Action: Mouse scrolled (283, 331) with delta (0, 0)
Screenshot: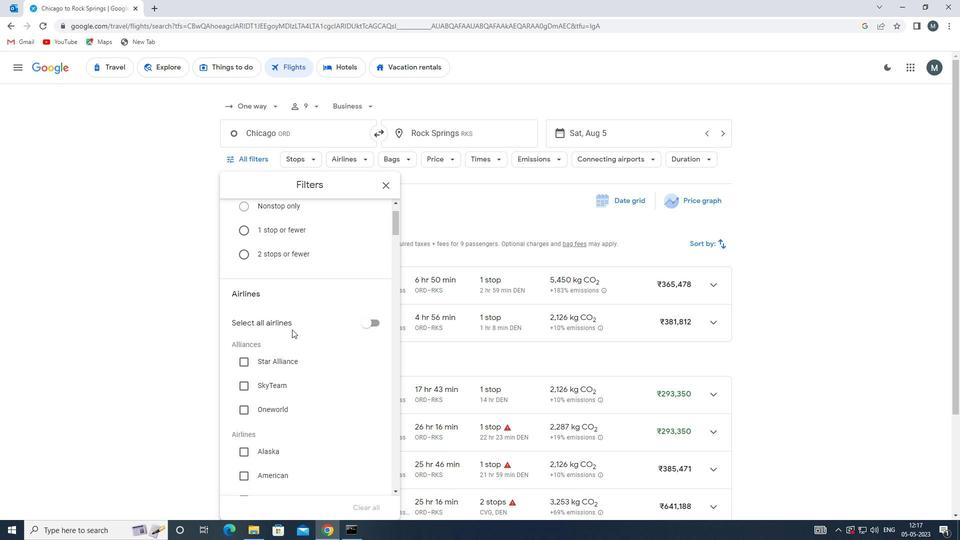 
Action: Mouse moved to (281, 333)
Screenshot: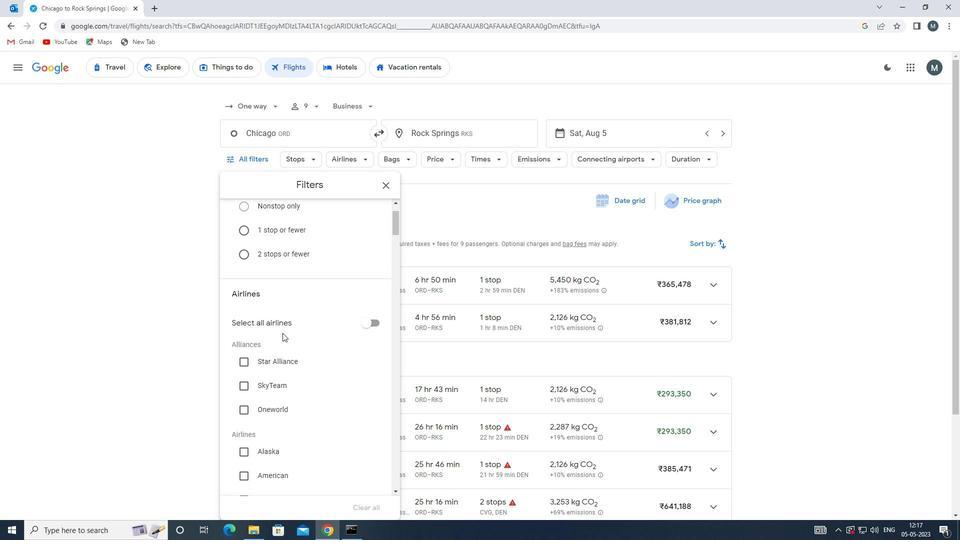 
Action: Mouse scrolled (281, 332) with delta (0, 0)
Screenshot: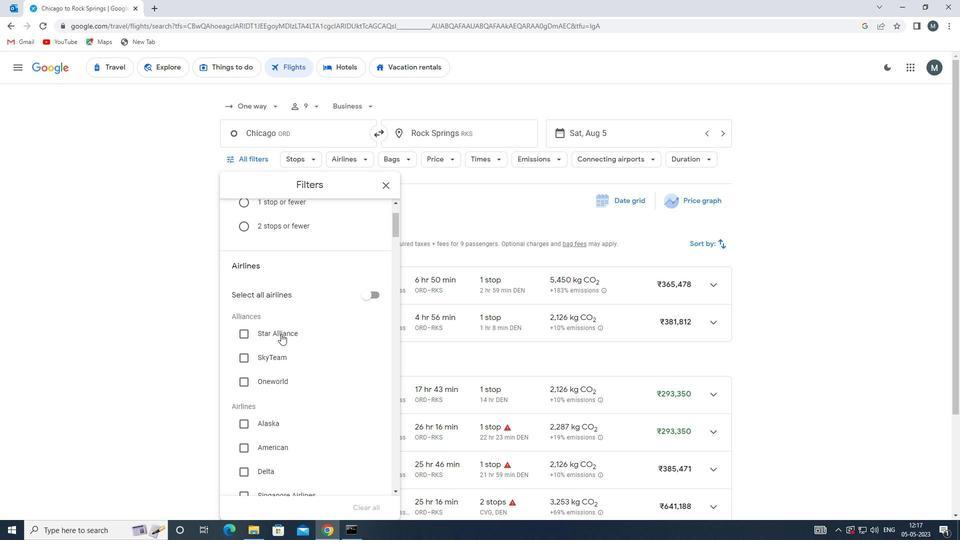 
Action: Mouse scrolled (281, 332) with delta (0, 0)
Screenshot: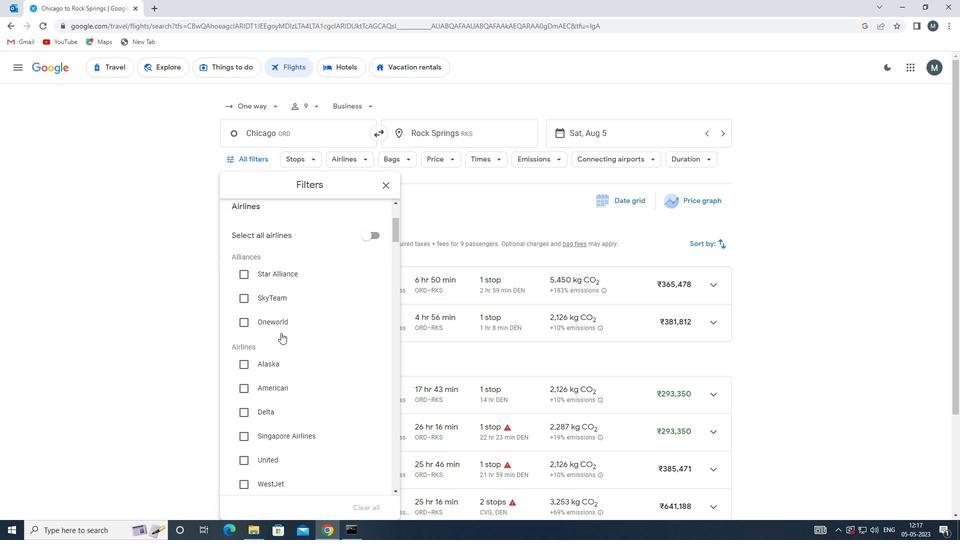 
Action: Mouse moved to (279, 347)
Screenshot: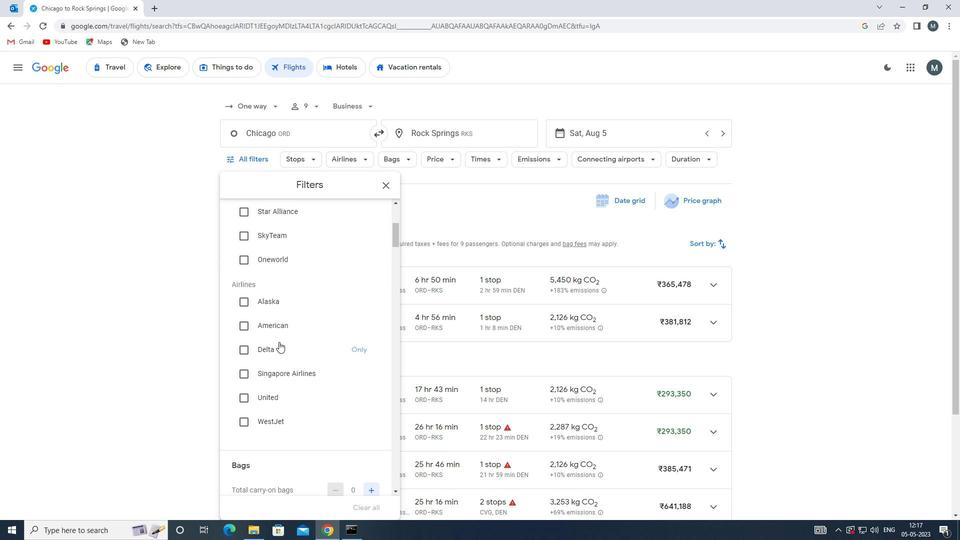 
Action: Mouse pressed left at (279, 347)
Screenshot: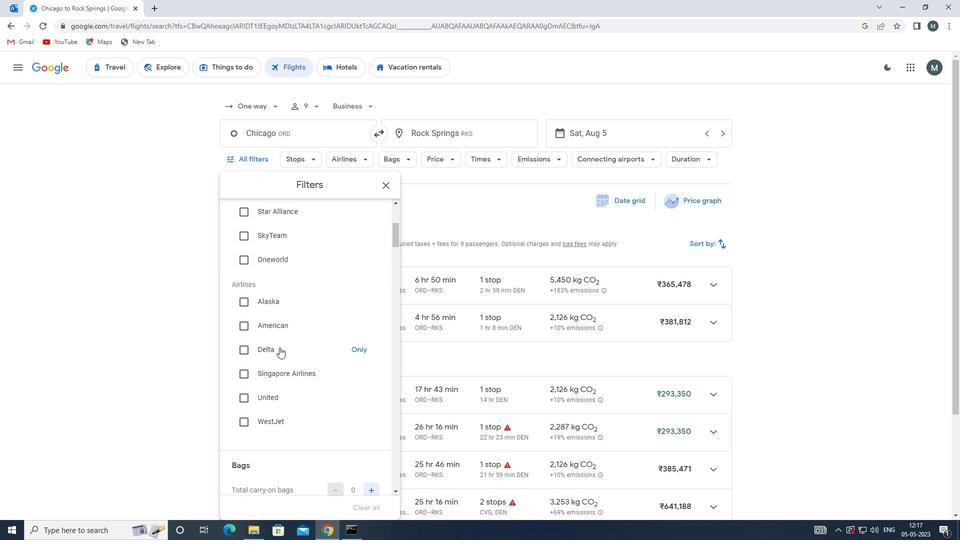 
Action: Mouse moved to (295, 331)
Screenshot: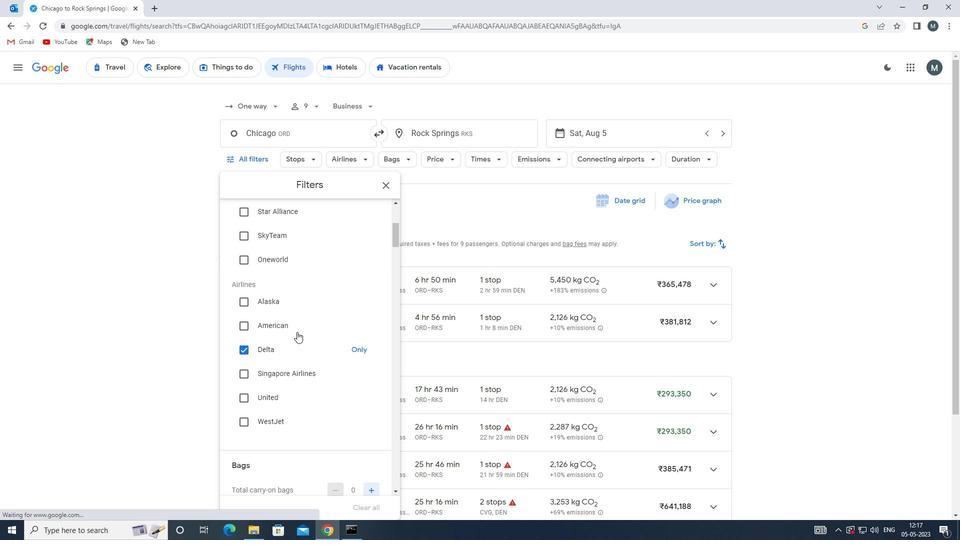 
Action: Mouse scrolled (295, 331) with delta (0, 0)
Screenshot: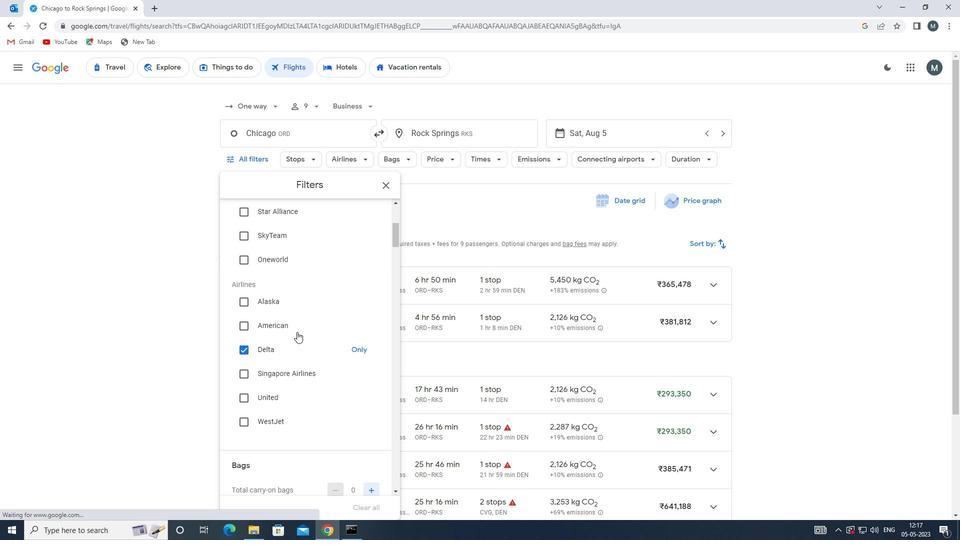 
Action: Mouse moved to (280, 329)
Screenshot: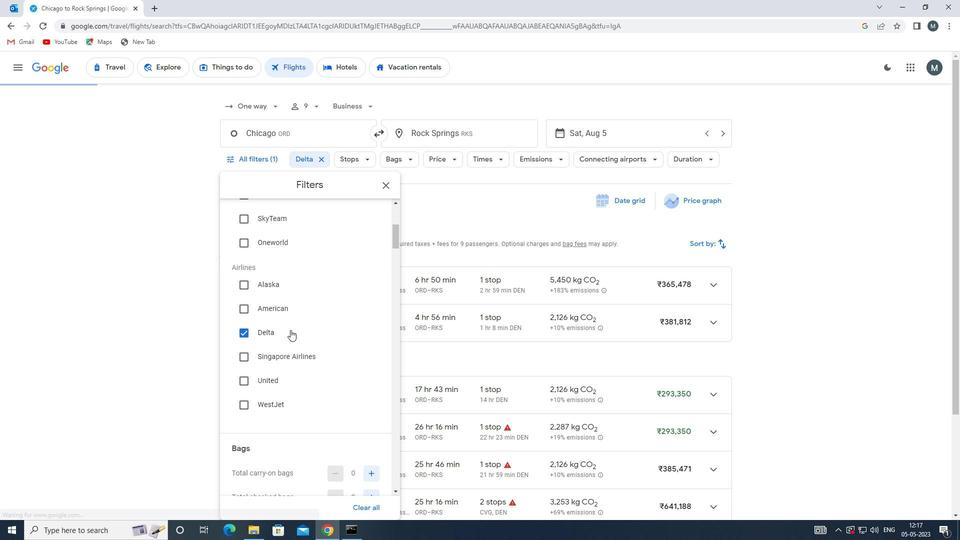 
Action: Mouse scrolled (280, 329) with delta (0, 0)
Screenshot: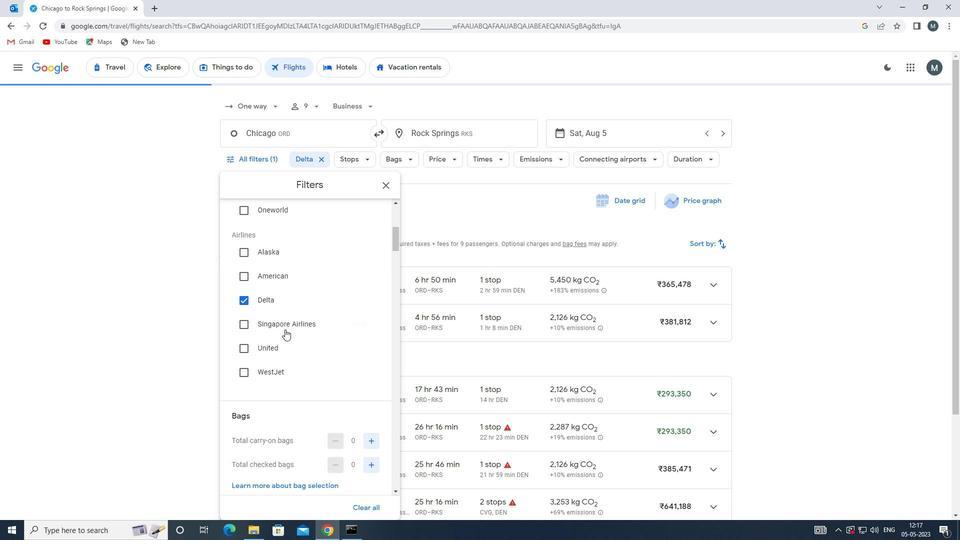 
Action: Mouse moved to (277, 332)
Screenshot: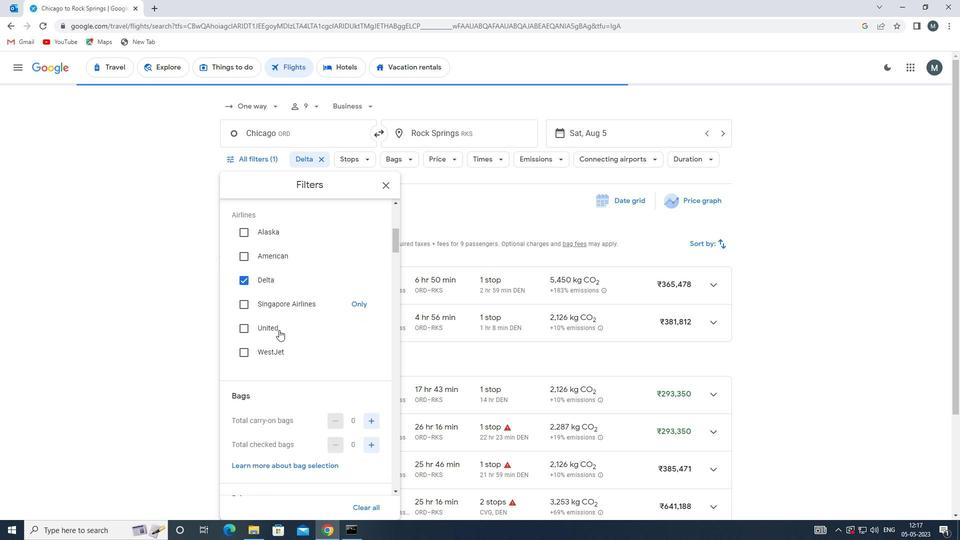 
Action: Mouse scrolled (277, 332) with delta (0, 0)
Screenshot: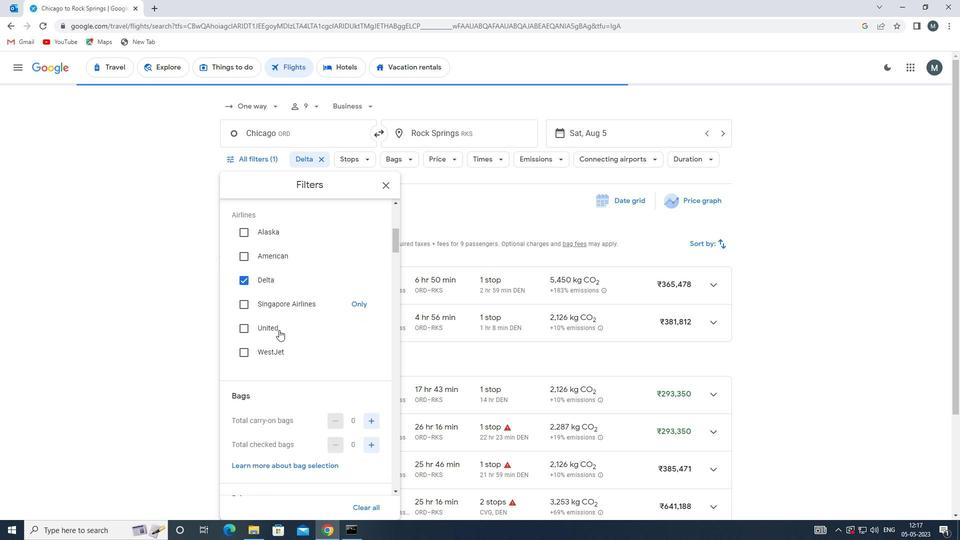 
Action: Mouse moved to (371, 341)
Screenshot: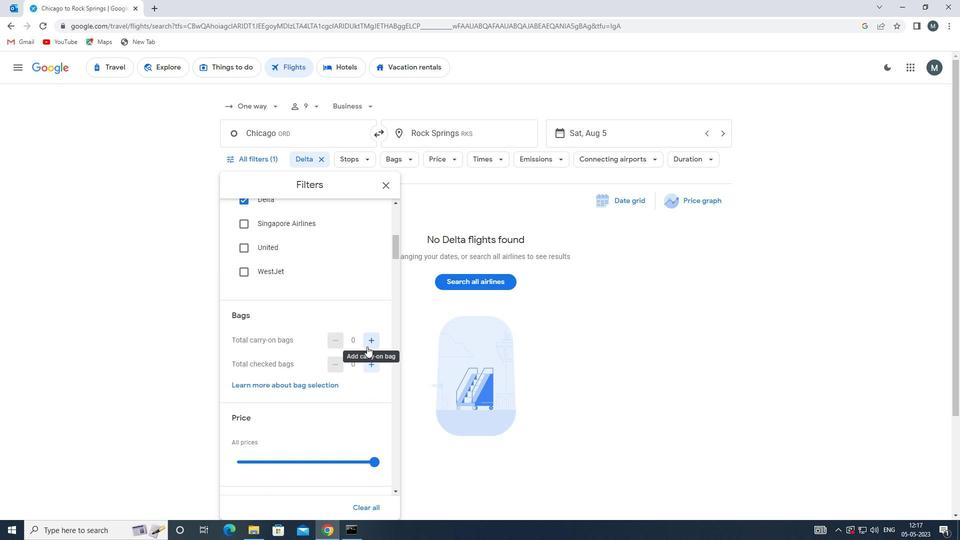
Action: Mouse pressed left at (371, 341)
Screenshot: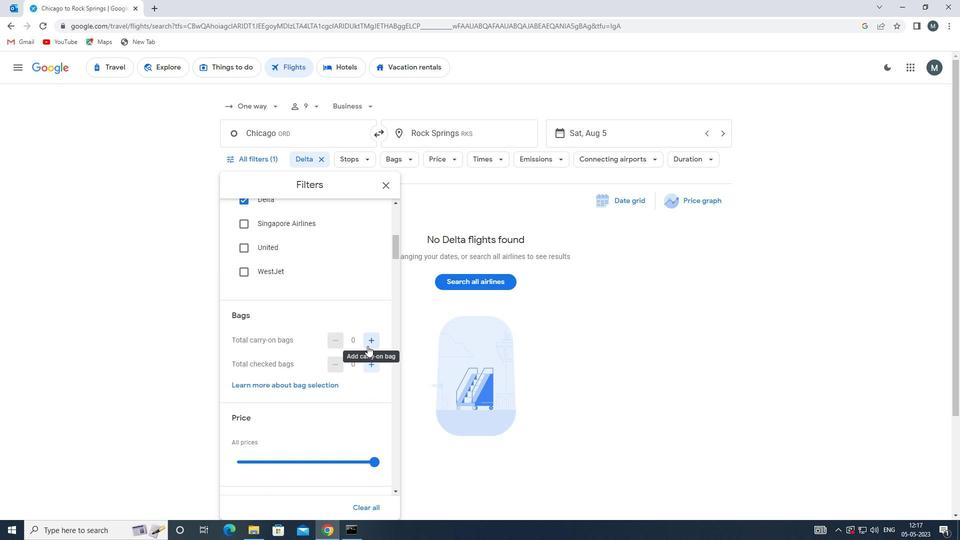 
Action: Mouse moved to (257, 334)
Screenshot: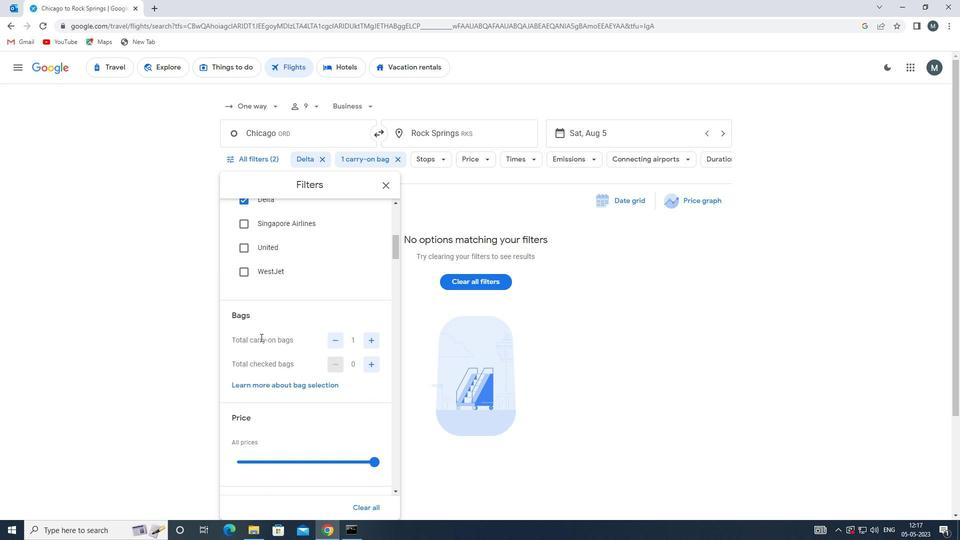 
Action: Mouse scrolled (257, 334) with delta (0, 0)
Screenshot: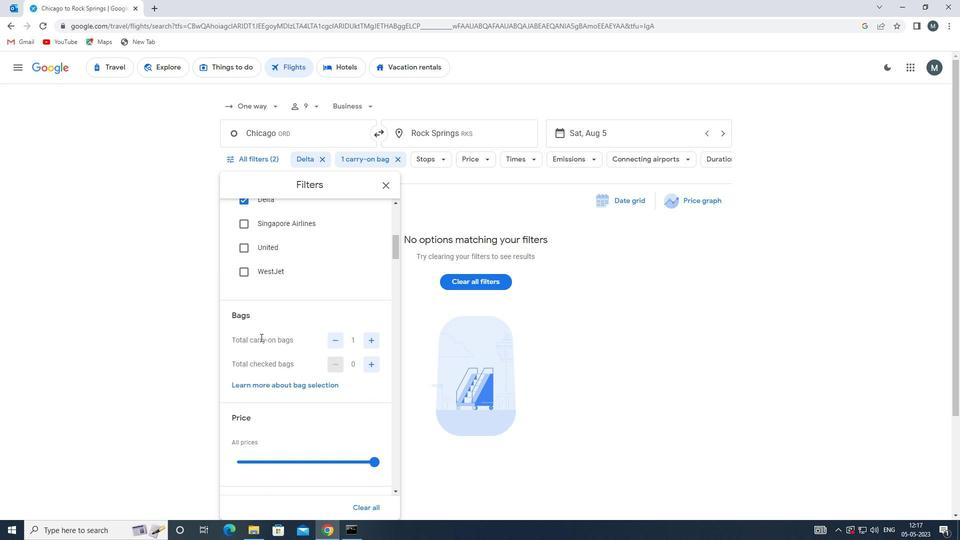 
Action: Mouse moved to (255, 334)
Screenshot: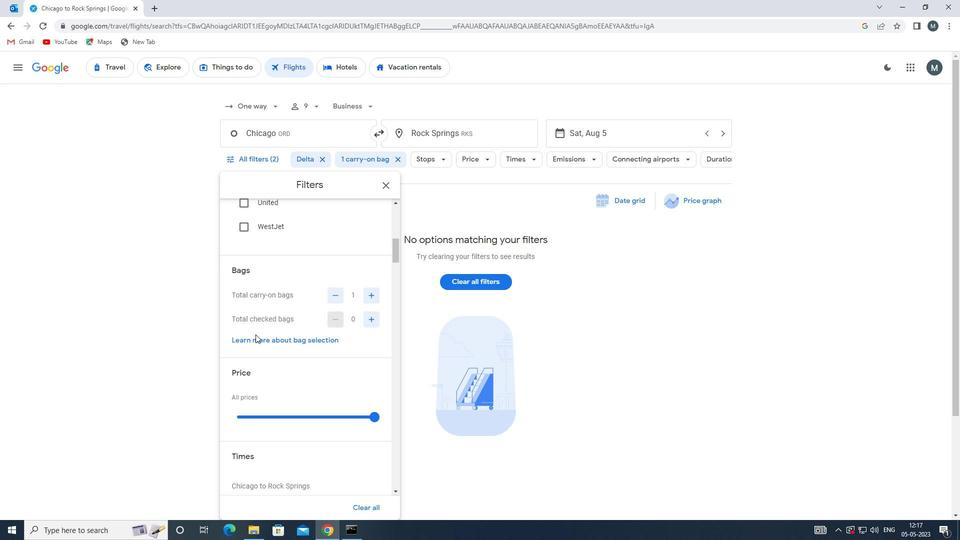 
Action: Mouse scrolled (255, 334) with delta (0, 0)
Screenshot: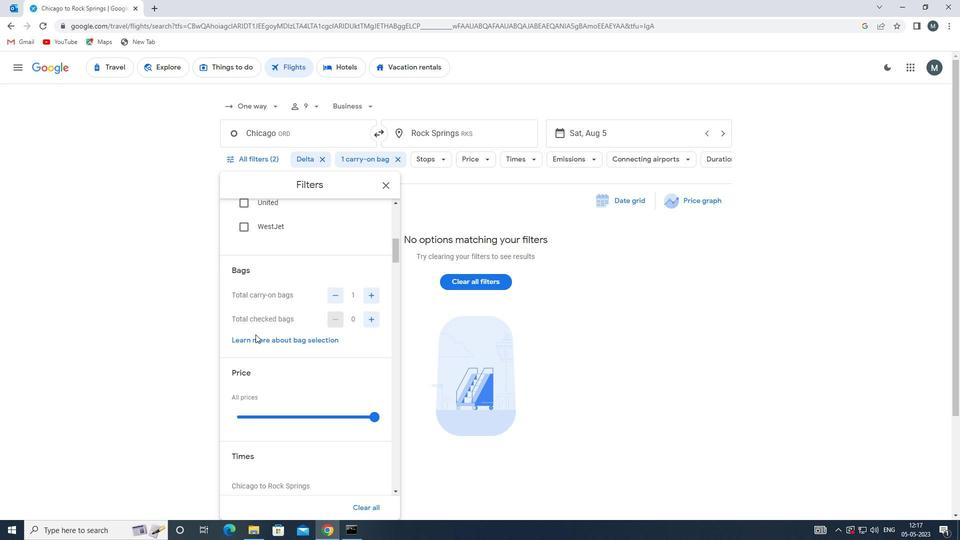 
Action: Mouse moved to (264, 358)
Screenshot: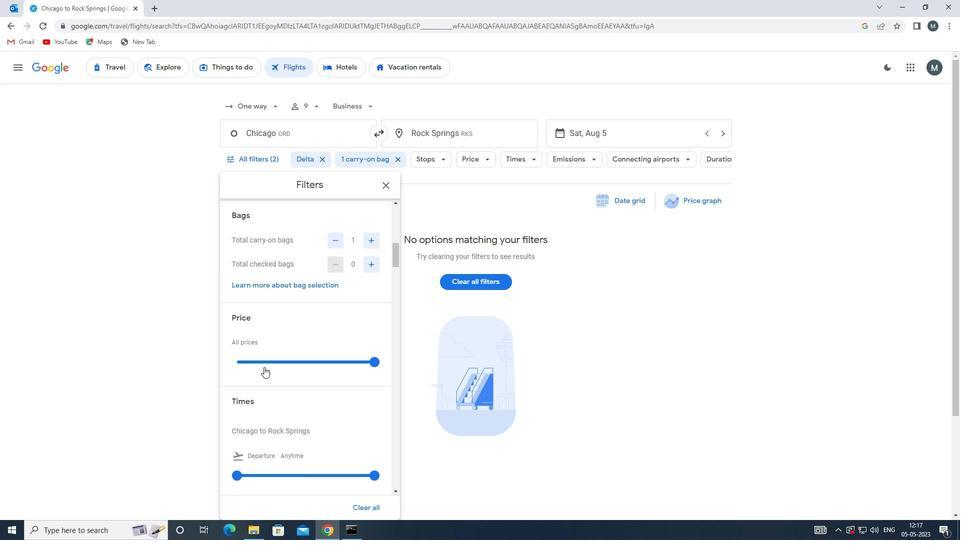 
Action: Mouse pressed left at (264, 358)
Screenshot: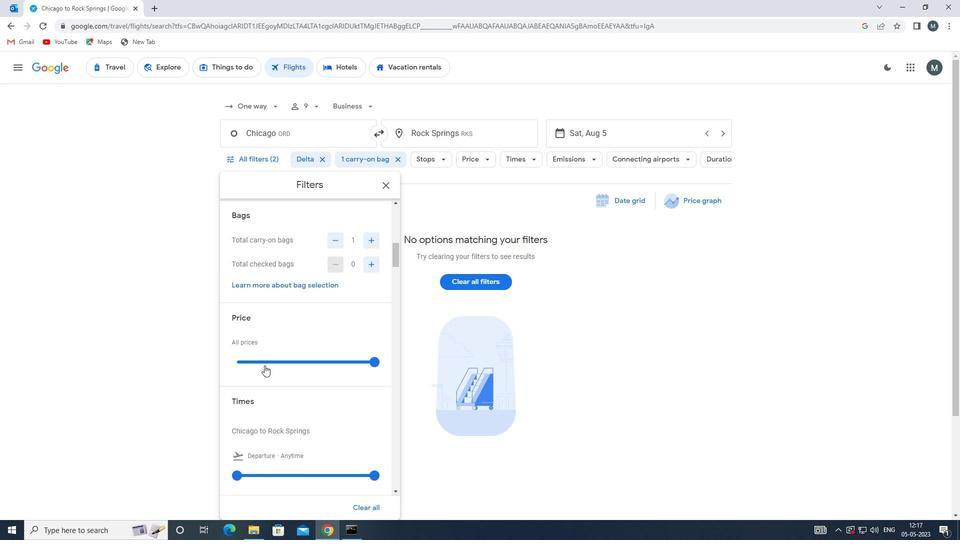 
Action: Mouse moved to (264, 358)
Screenshot: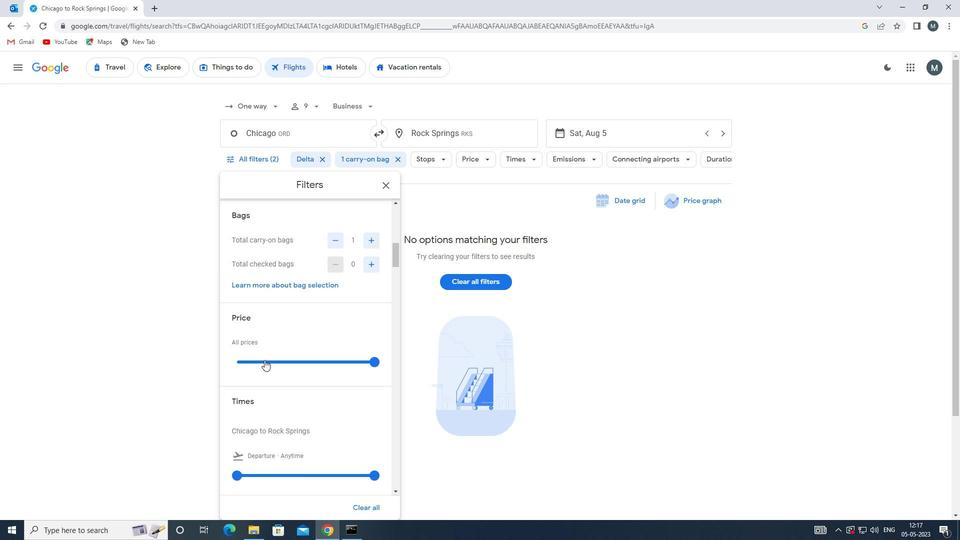 
Action: Mouse pressed left at (264, 358)
Screenshot: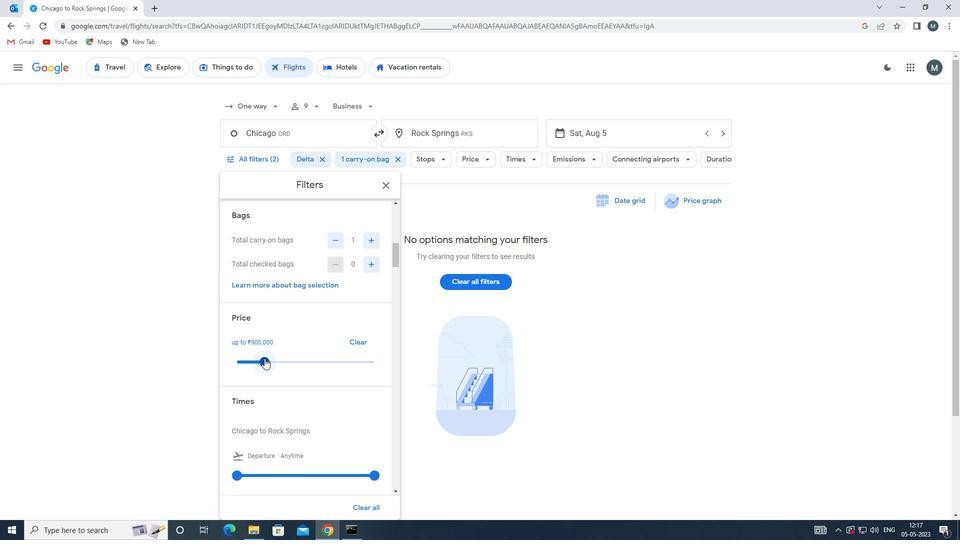 
Action: Mouse moved to (307, 336)
Screenshot: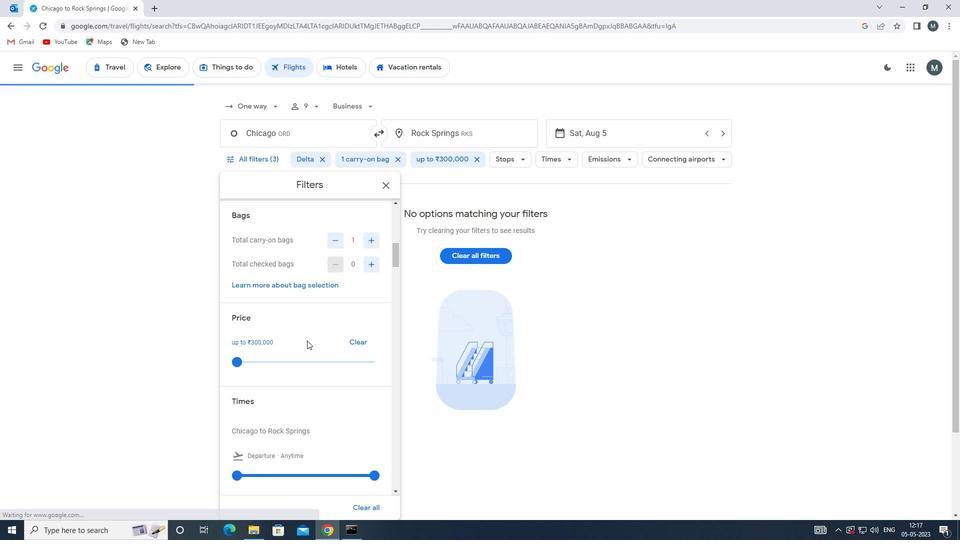 
Action: Mouse scrolled (307, 336) with delta (0, 0)
Screenshot: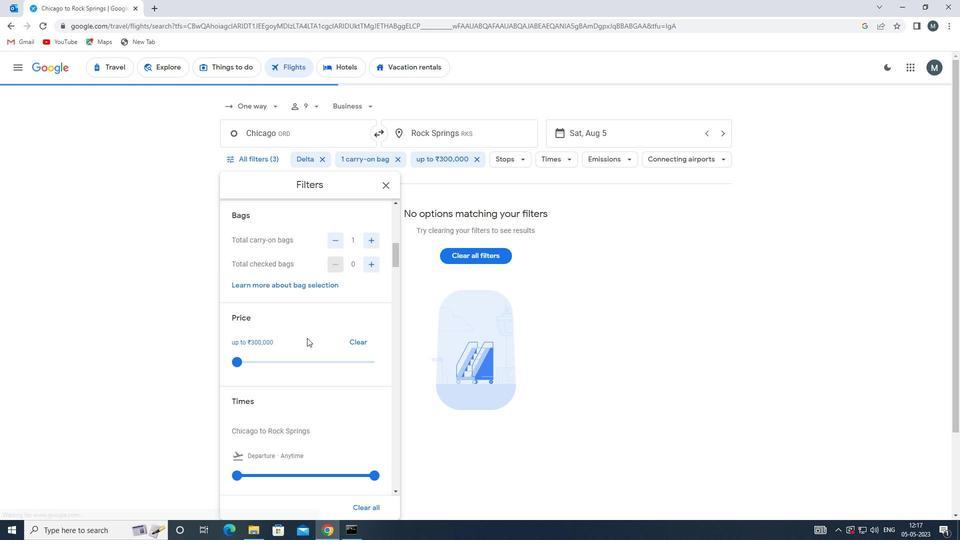 
Action: Mouse scrolled (307, 336) with delta (0, 0)
Screenshot: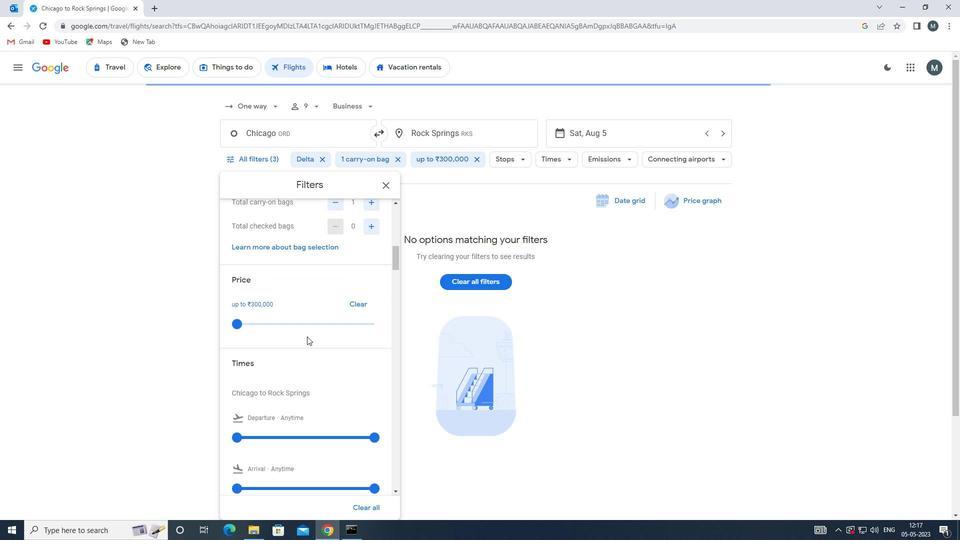 
Action: Mouse moved to (238, 373)
Screenshot: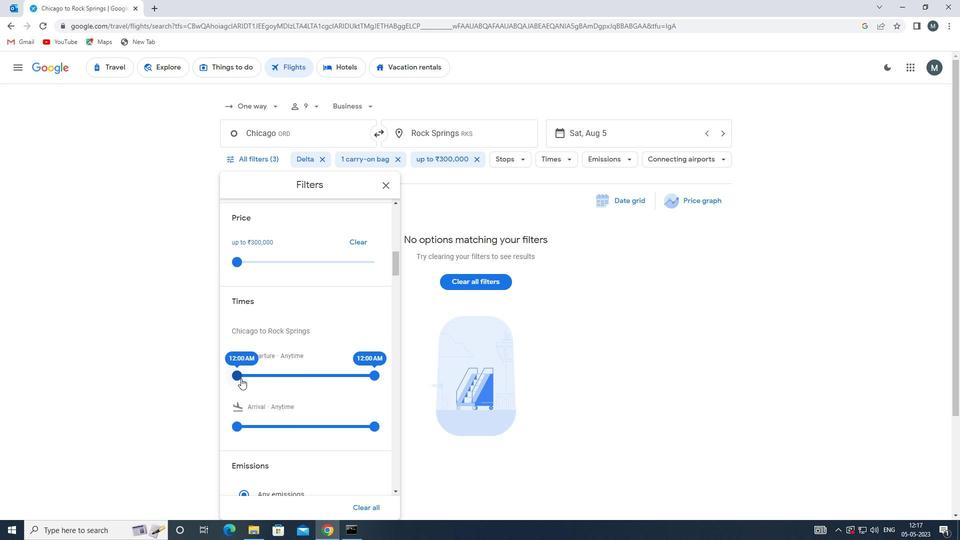 
Action: Mouse pressed left at (238, 373)
Screenshot: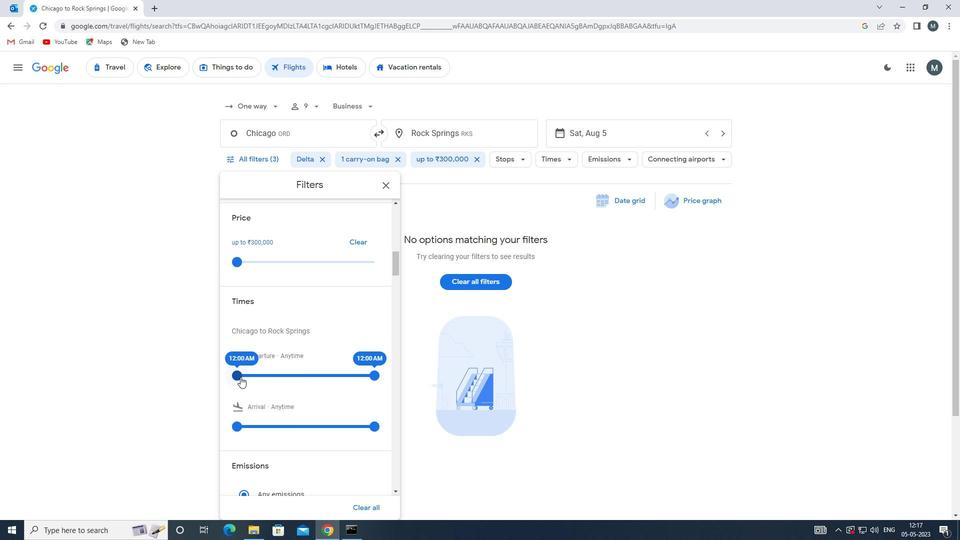 
Action: Mouse moved to (369, 374)
Screenshot: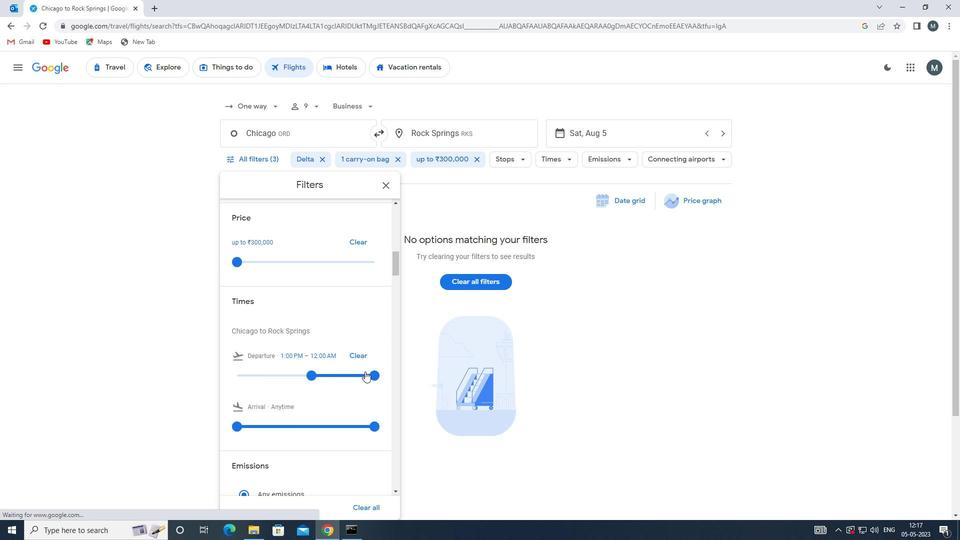 
Action: Mouse pressed left at (369, 374)
Screenshot: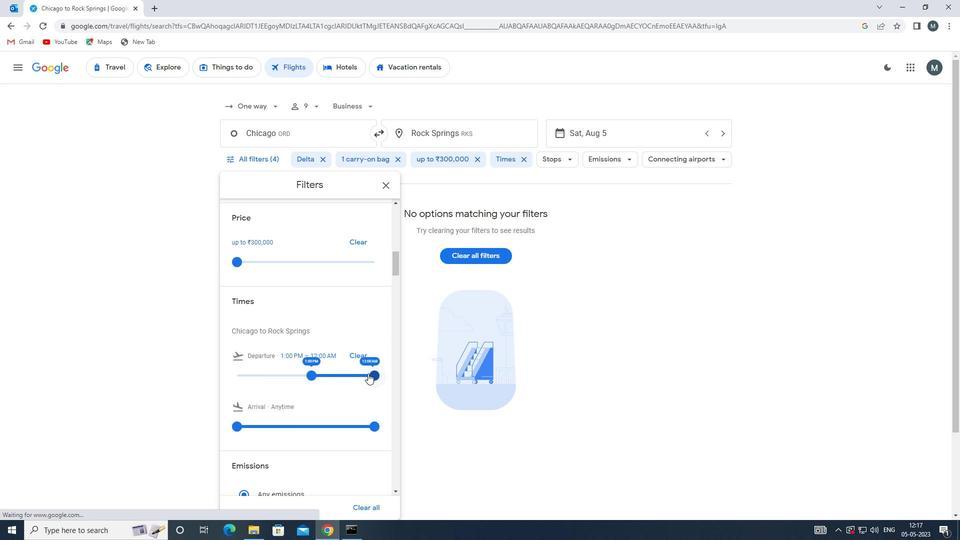 
Action: Mouse moved to (373, 188)
Screenshot: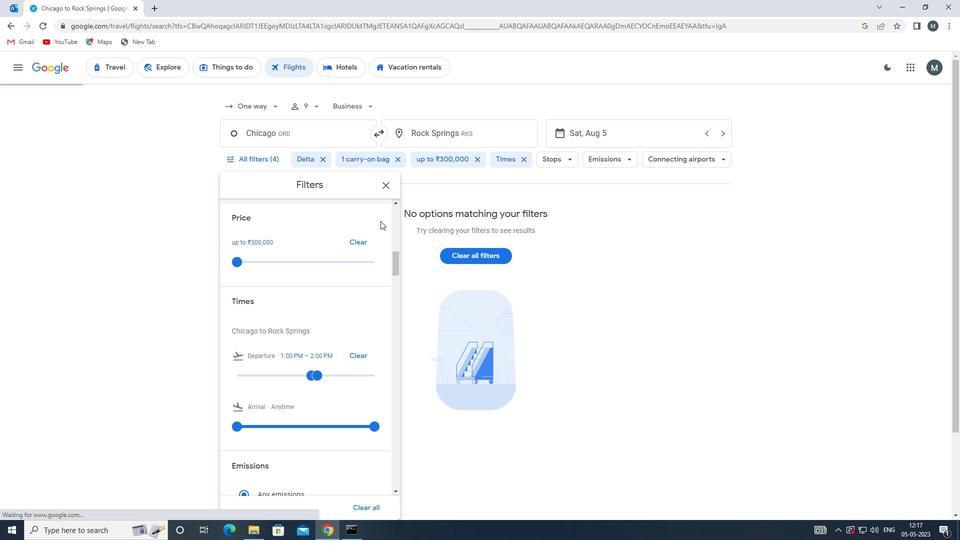 
Action: Mouse scrolled (373, 187) with delta (0, 0)
Screenshot: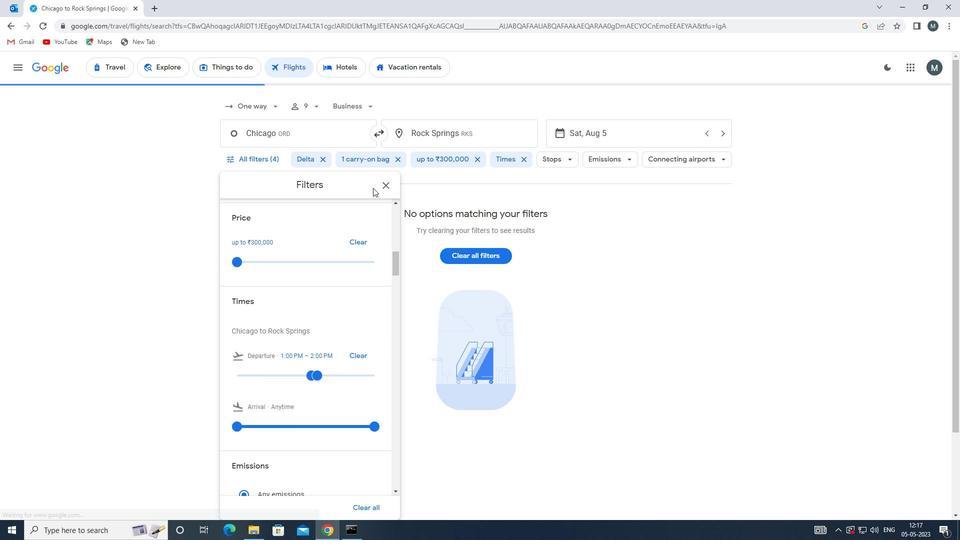 
Action: Mouse moved to (380, 135)
Screenshot: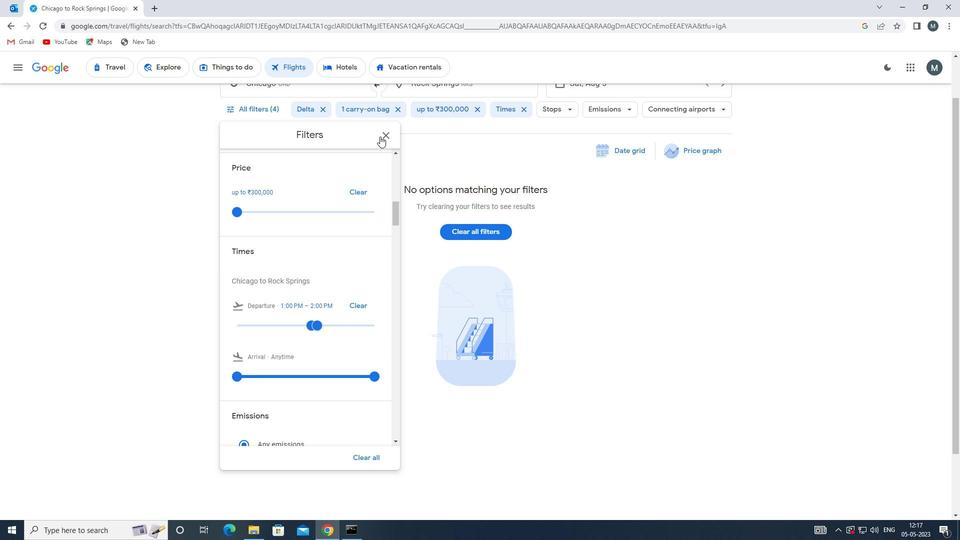 
Action: Mouse pressed left at (380, 135)
Screenshot: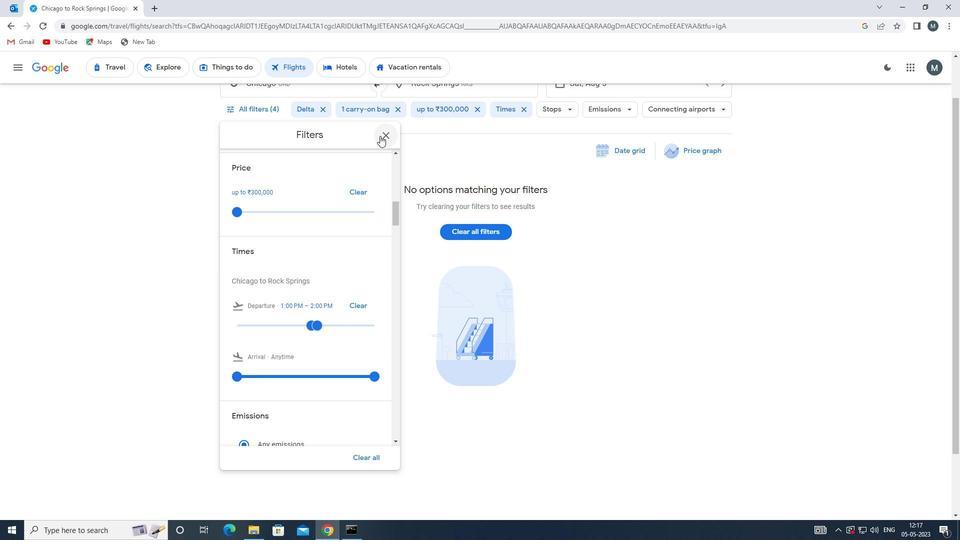 
Action: Mouse moved to (378, 145)
Screenshot: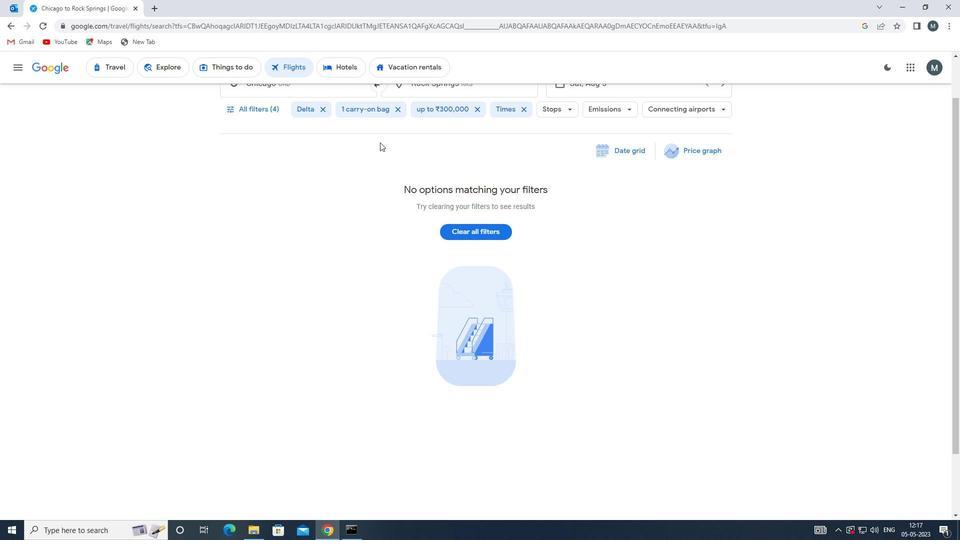 
